 Task: Create in the project BuildPro in Backlog an issue 'Address issues related to system stability and uptime', assign it to team member softage.3@softage.net and change the status to IN PROGRESS. Create in the project BuildPro in Backlog an issue 'Develop a new feature to allow for virtual reality or augmented reality experiences', assign it to team member softage.4@softage.net and change the status to IN PROGRESS
Action: Mouse moved to (214, 56)
Screenshot: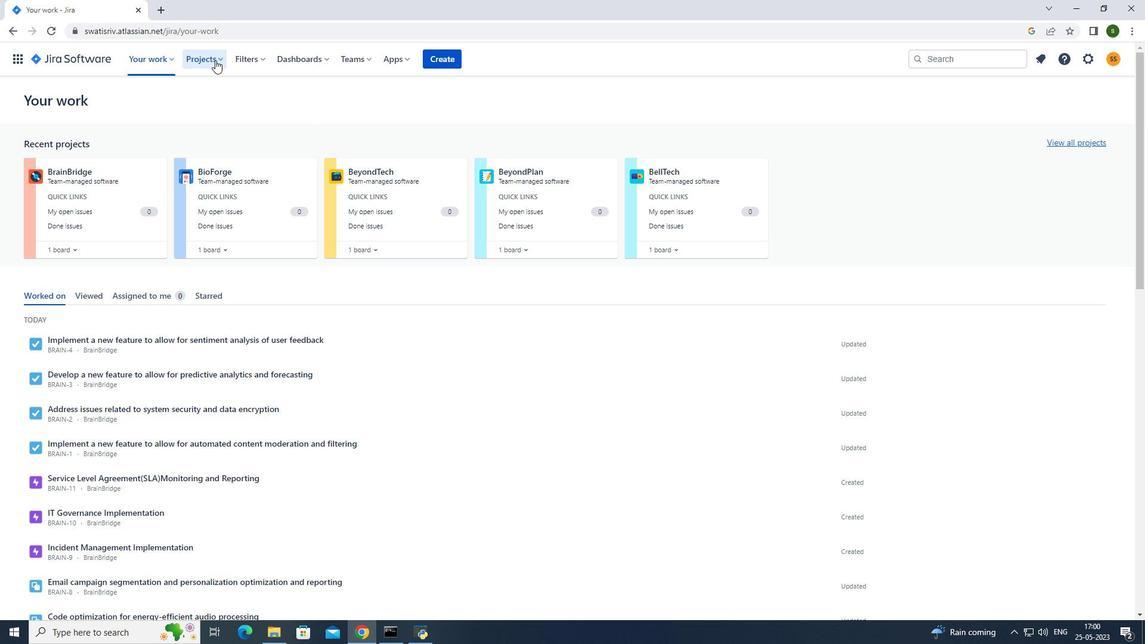 
Action: Mouse pressed left at (214, 56)
Screenshot: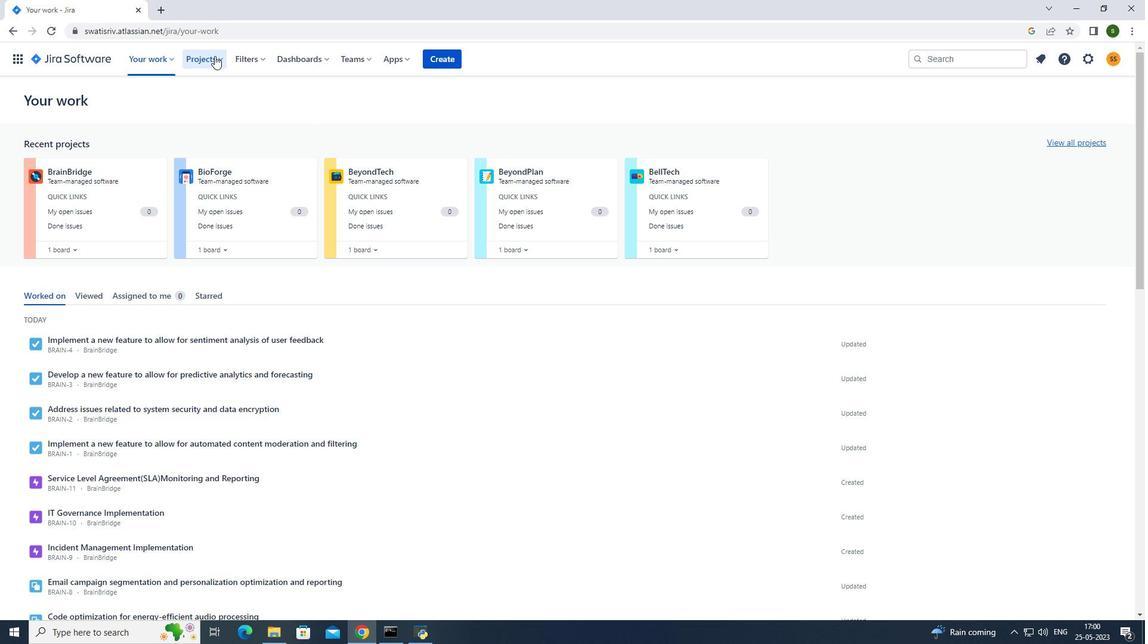 
Action: Mouse moved to (291, 113)
Screenshot: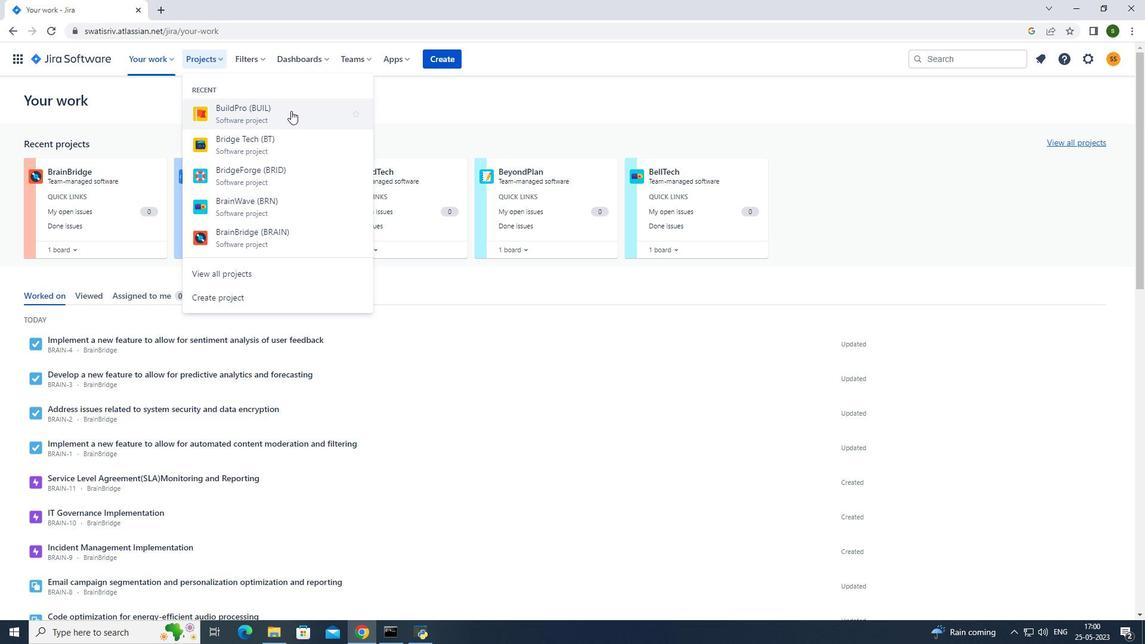 
Action: Mouse pressed left at (291, 113)
Screenshot: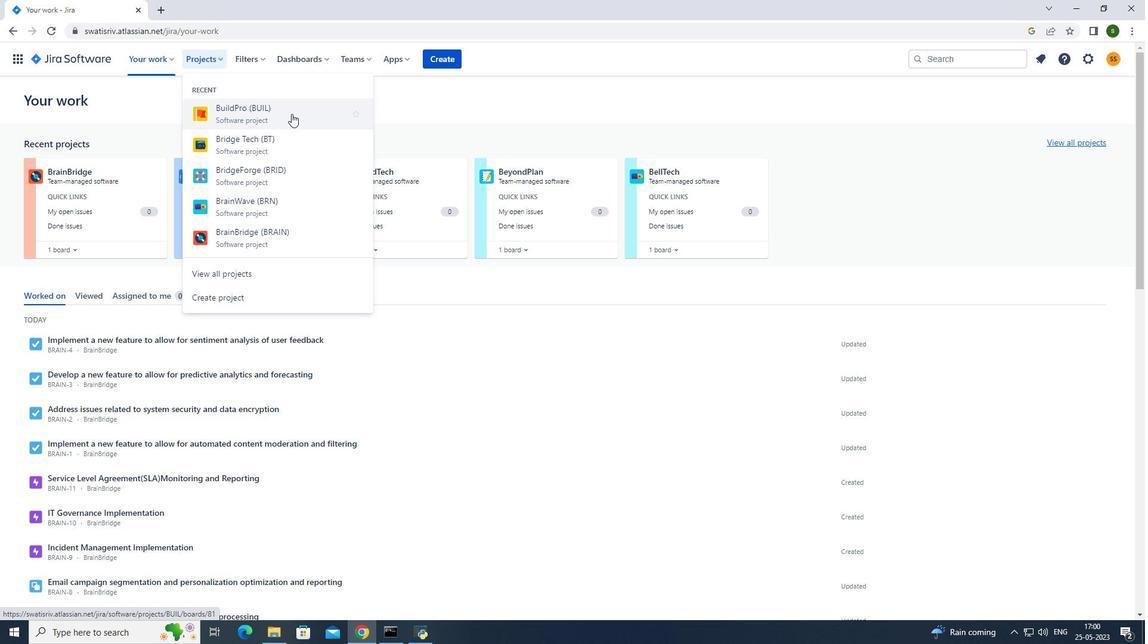 
Action: Mouse moved to (106, 183)
Screenshot: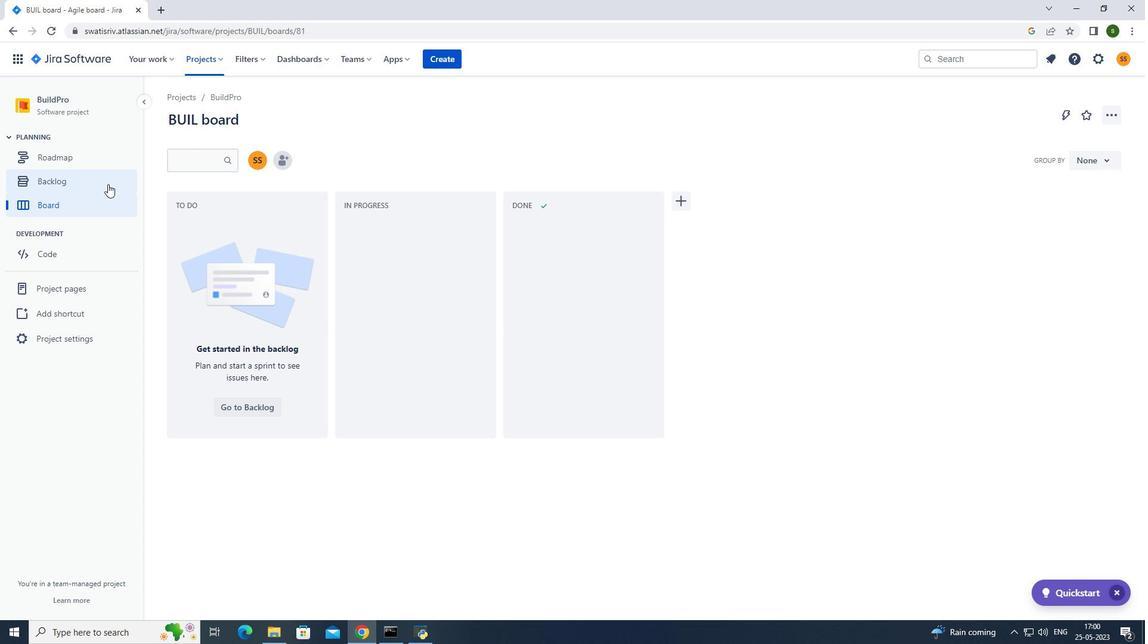 
Action: Mouse pressed left at (106, 183)
Screenshot: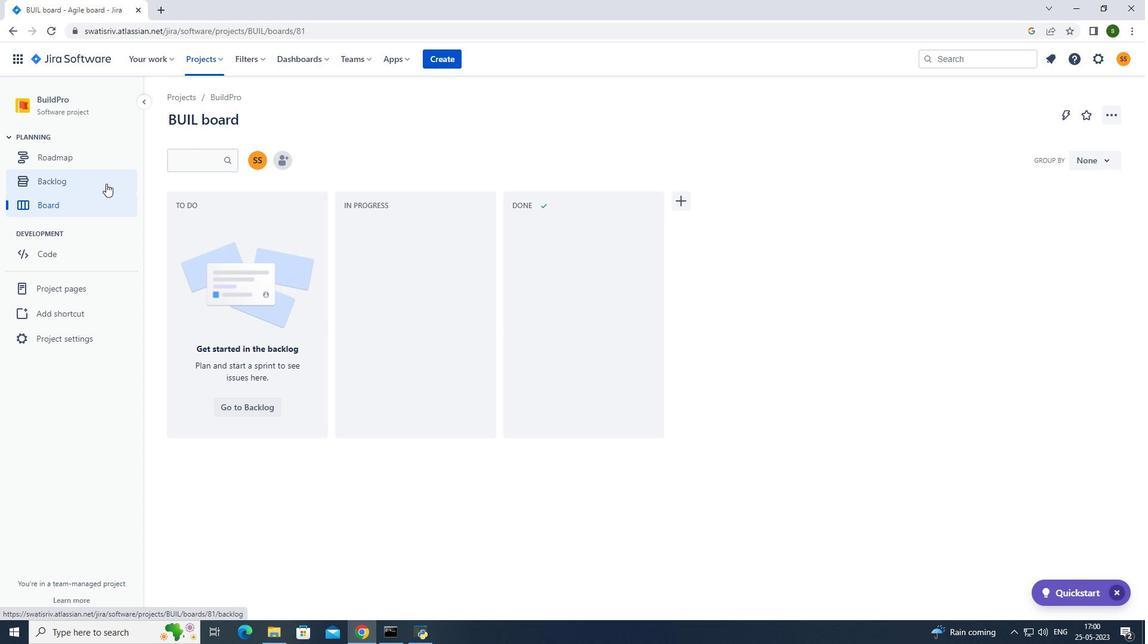 
Action: Mouse moved to (207, 261)
Screenshot: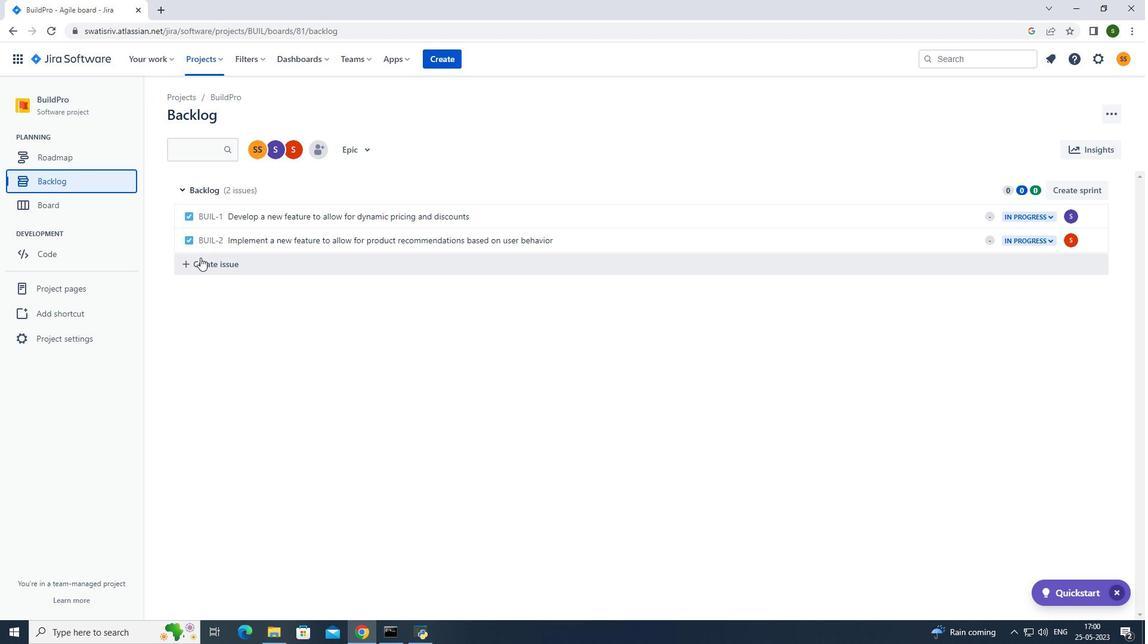 
Action: Mouse pressed left at (207, 261)
Screenshot: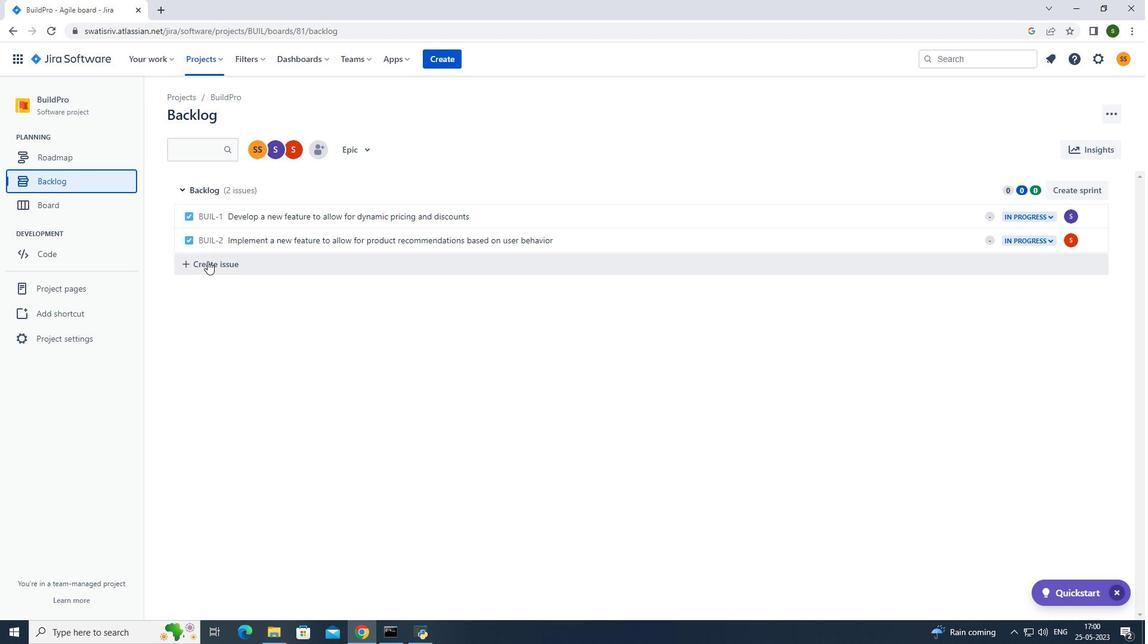 
Action: Mouse moved to (297, 267)
Screenshot: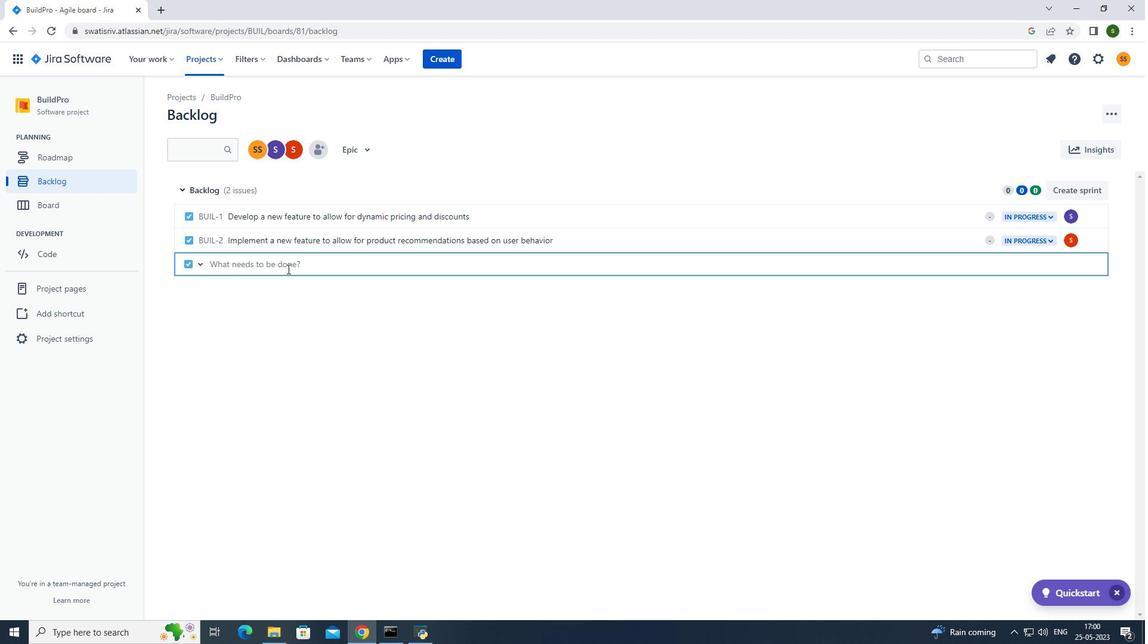 
Action: Mouse pressed left at (297, 267)
Screenshot: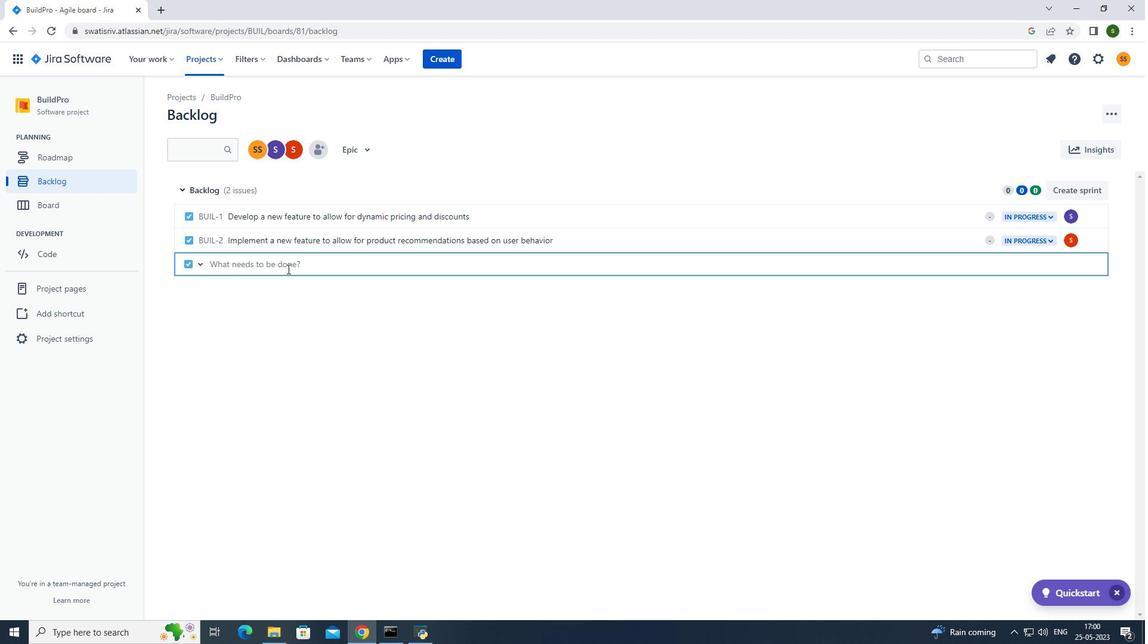 
Action: Mouse moved to (544, 643)
Screenshot: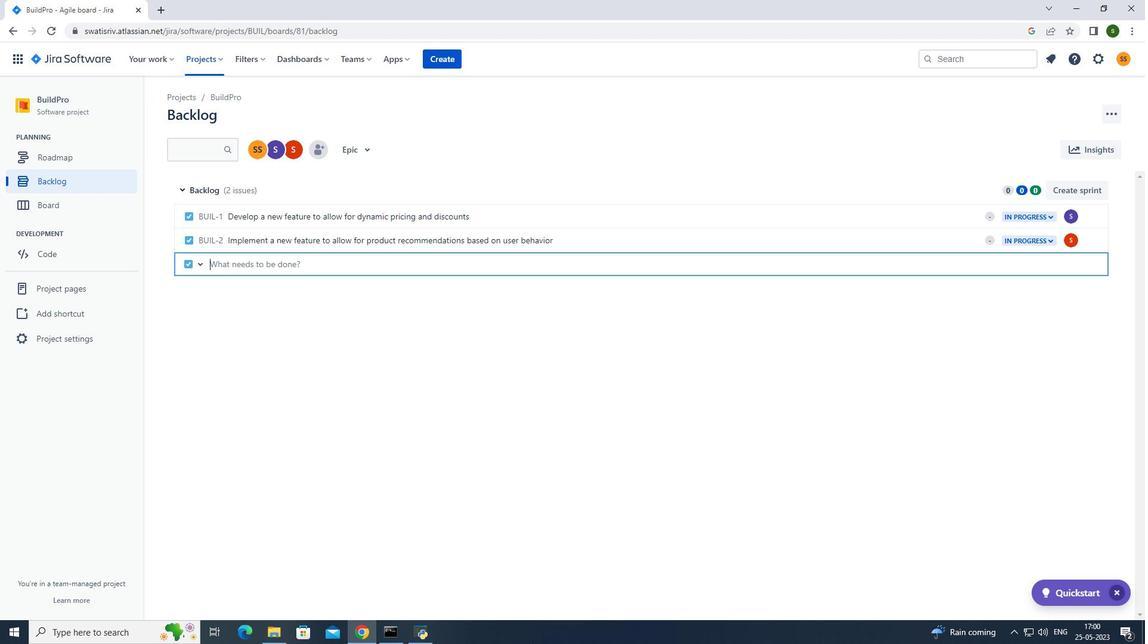 
Action: Key pressed <Key.caps_lock>A<Key.caps_lock><Key.space><Key.backspace>ddress<Key.space>issuses<Key.space>related<Key.space>
Screenshot: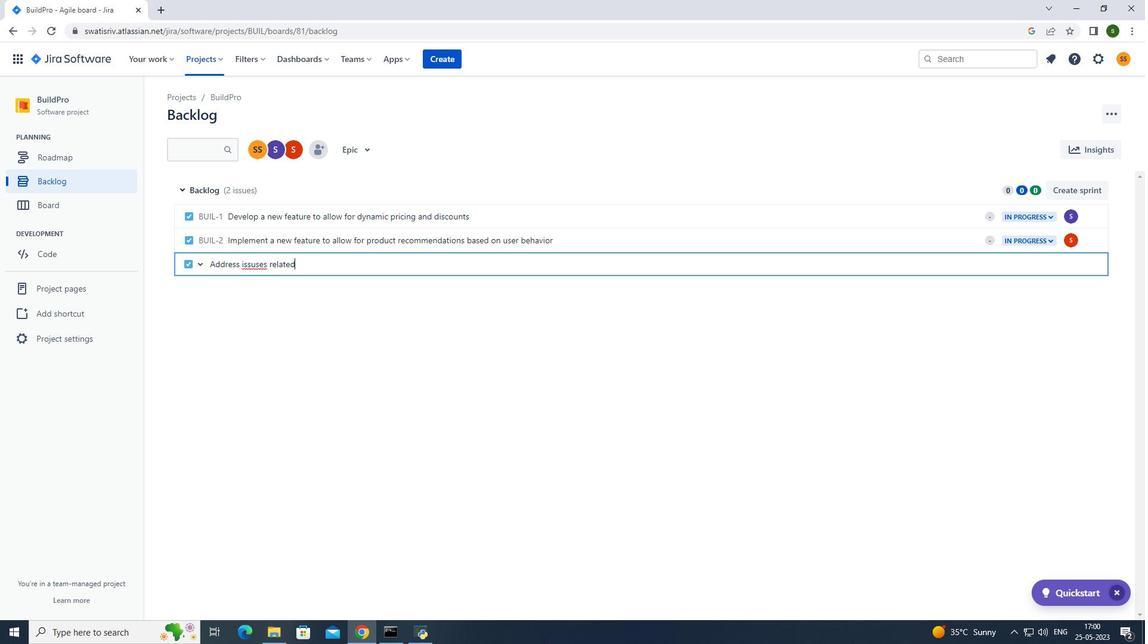 
Action: Mouse moved to (260, 267)
Screenshot: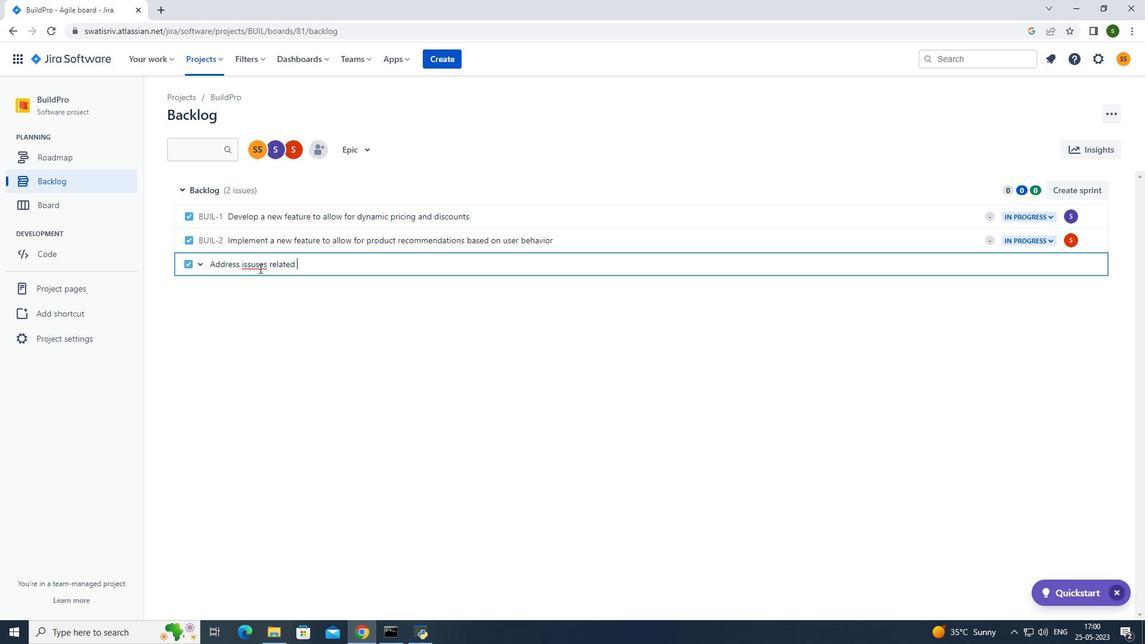 
Action: Mouse pressed left at (260, 267)
Screenshot: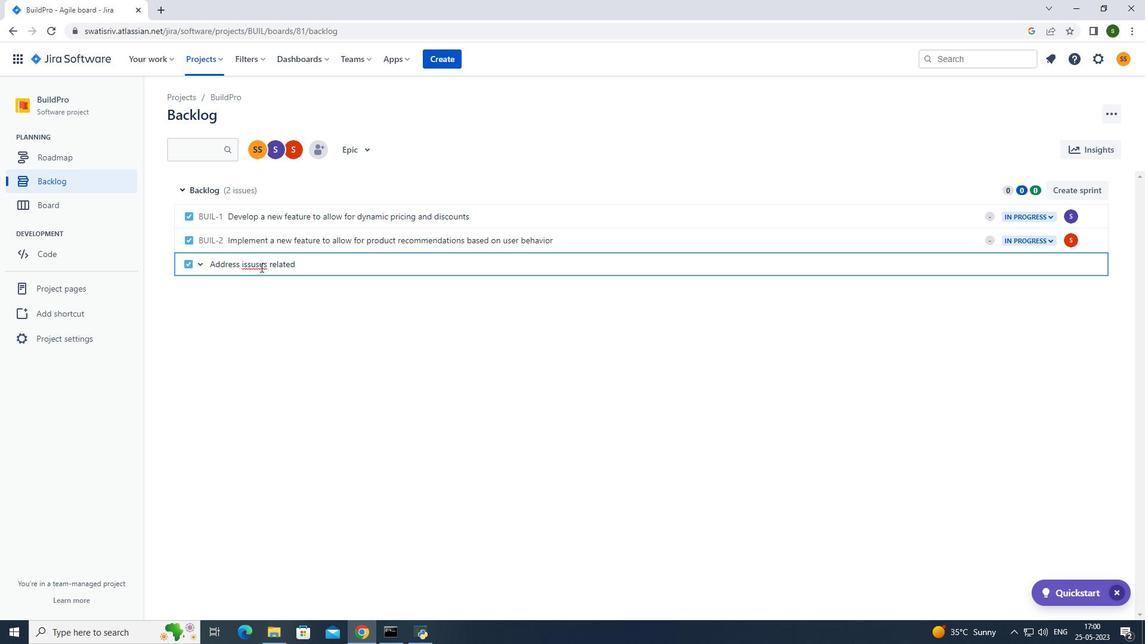 
Action: Mouse moved to (263, 264)
Screenshot: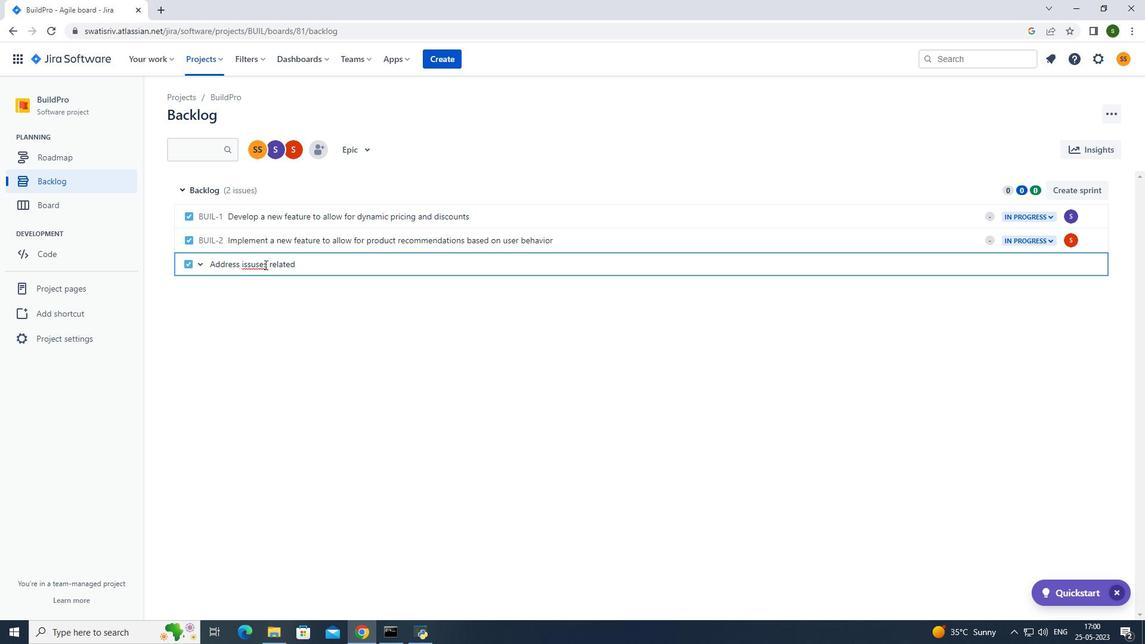 
Action: Key pressed <Key.backspace>
Screenshot: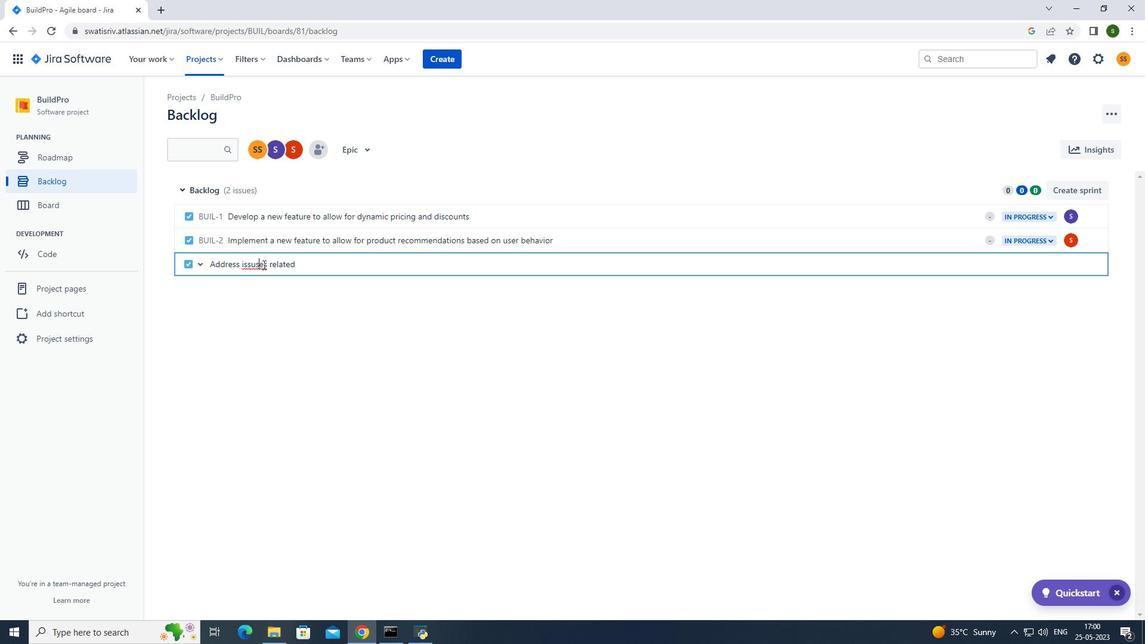 
Action: Mouse moved to (317, 264)
Screenshot: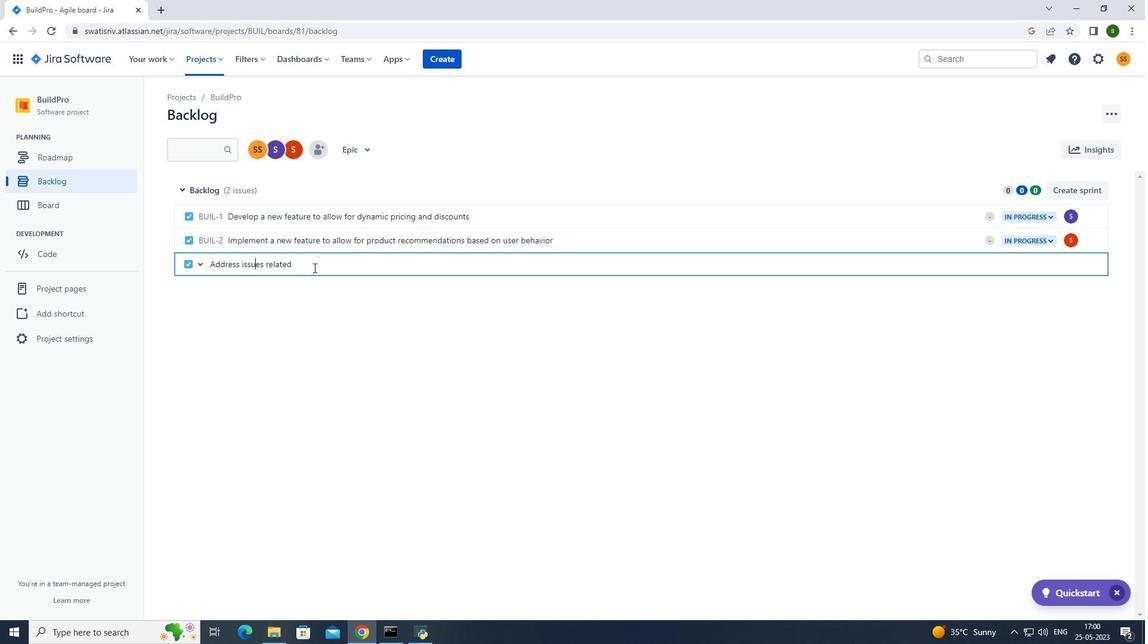 
Action: Mouse pressed left at (317, 264)
Screenshot: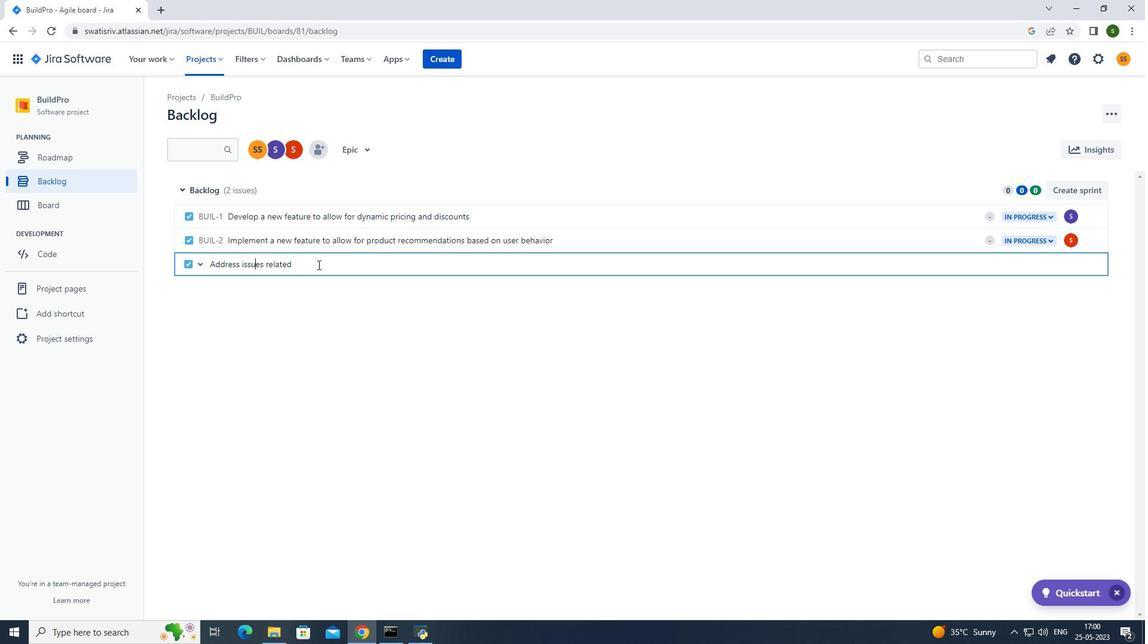 
Action: Key pressed to<Key.space>system<Key.space>stability<Key.space>and<Key.space>uptime<Key.enter>
Screenshot: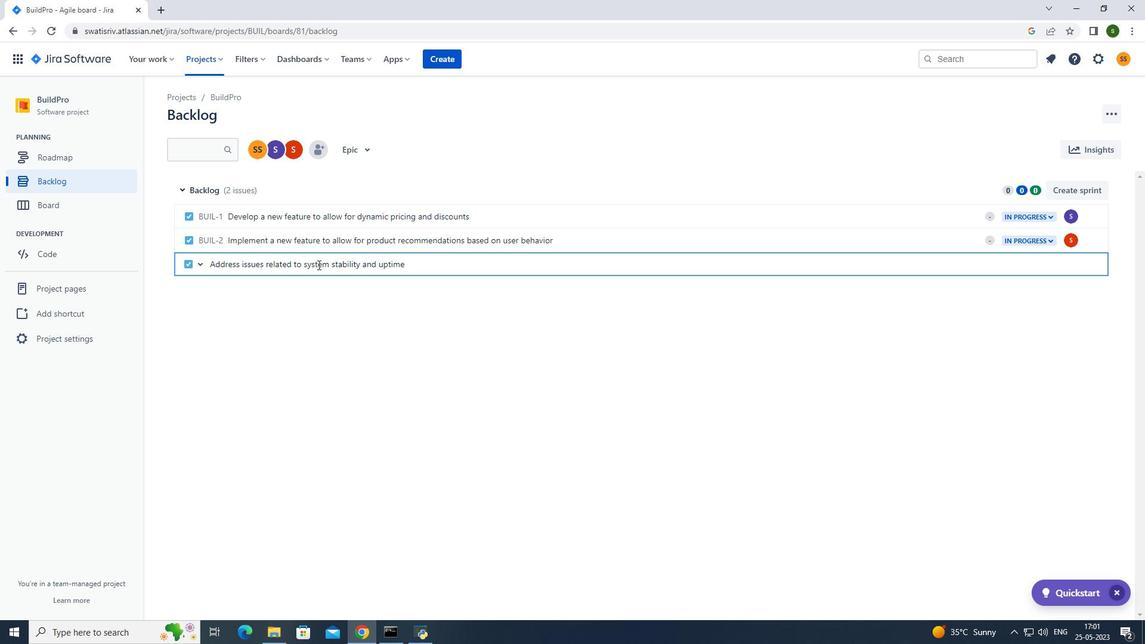 
Action: Mouse moved to (1070, 265)
Screenshot: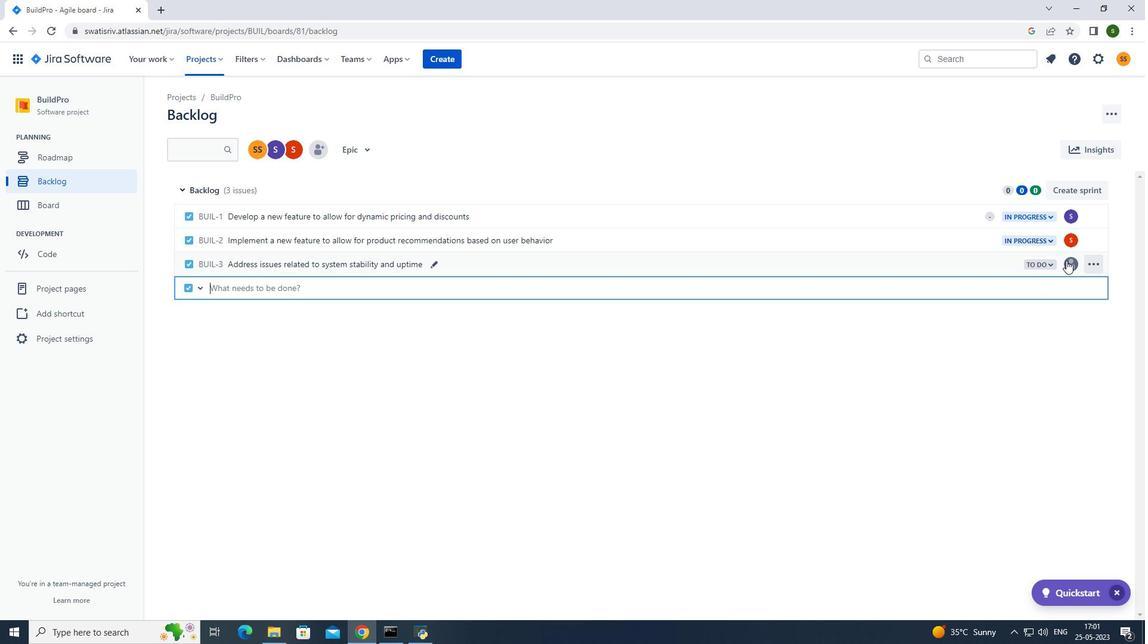 
Action: Mouse pressed left at (1070, 265)
Screenshot: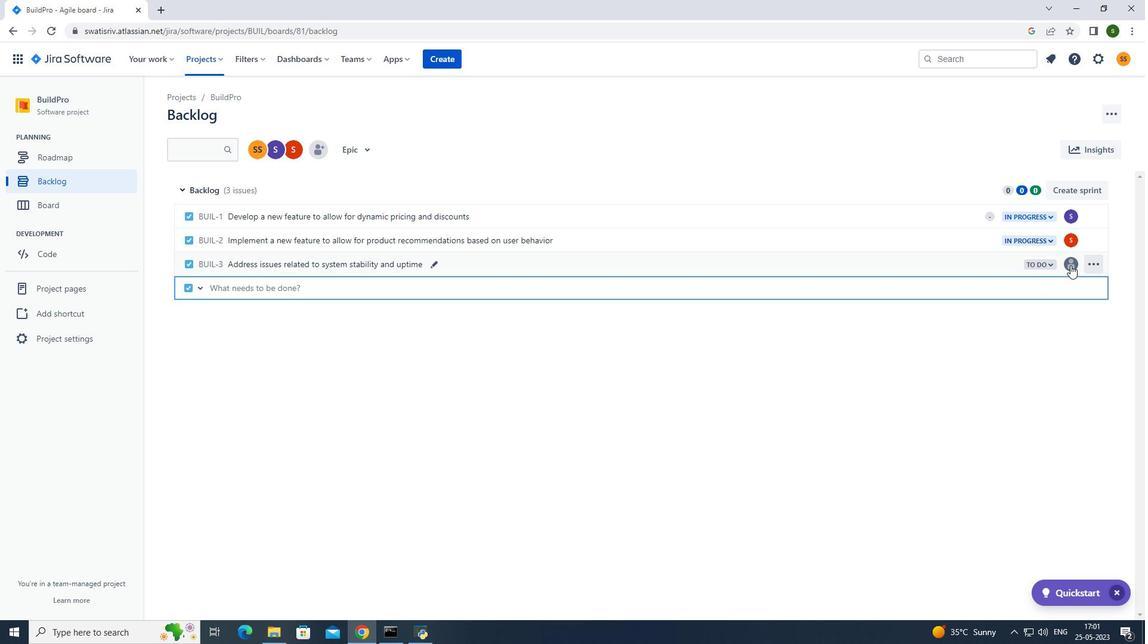 
Action: Mouse moved to (971, 288)
Screenshot: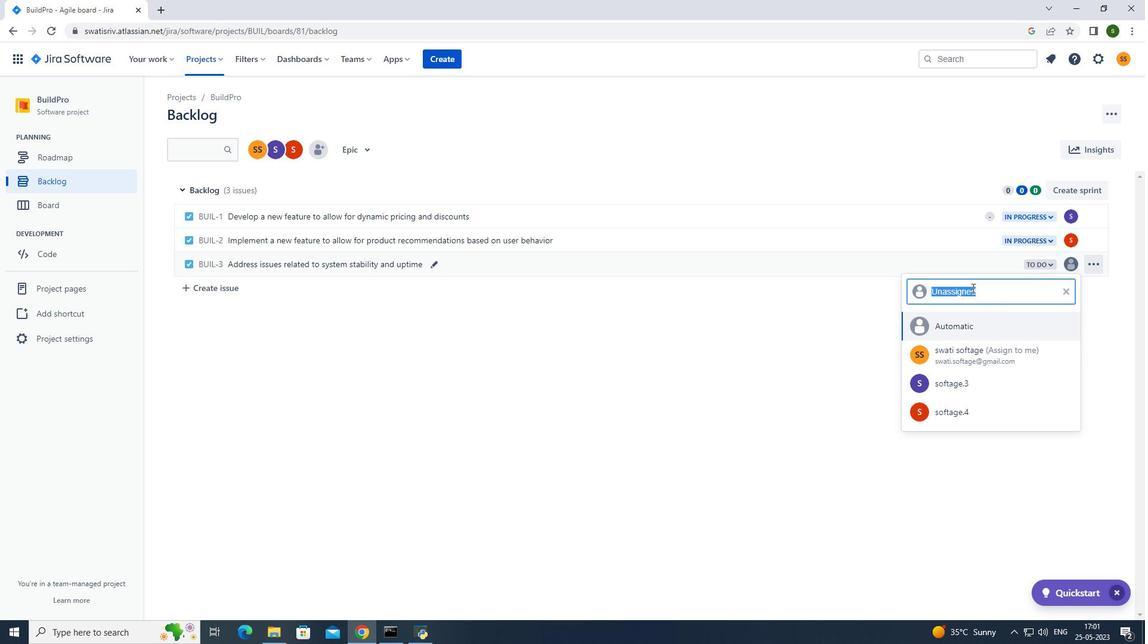 
Action: Key pressed softage.3<Key.shift>@softage.net
Screenshot: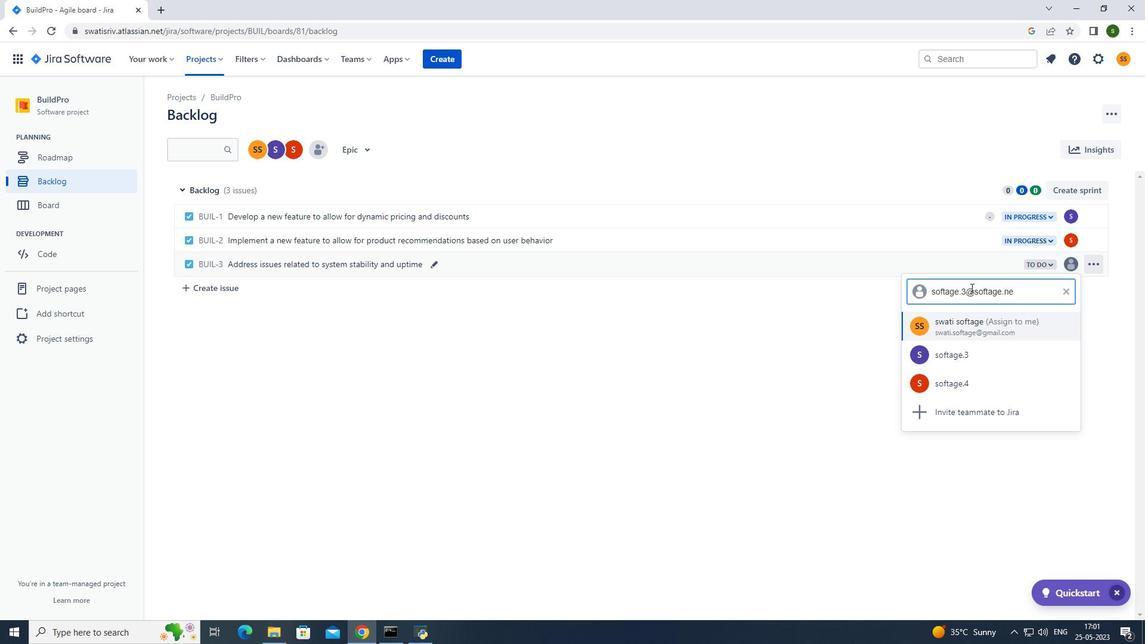 
Action: Mouse moved to (973, 327)
Screenshot: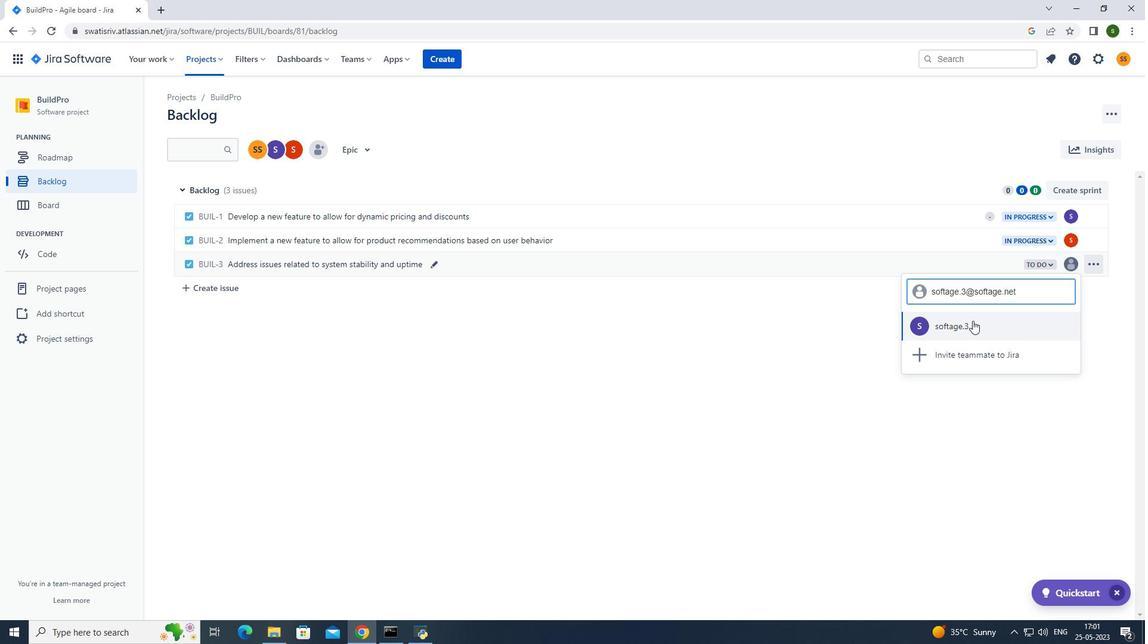 
Action: Mouse pressed left at (973, 327)
Screenshot: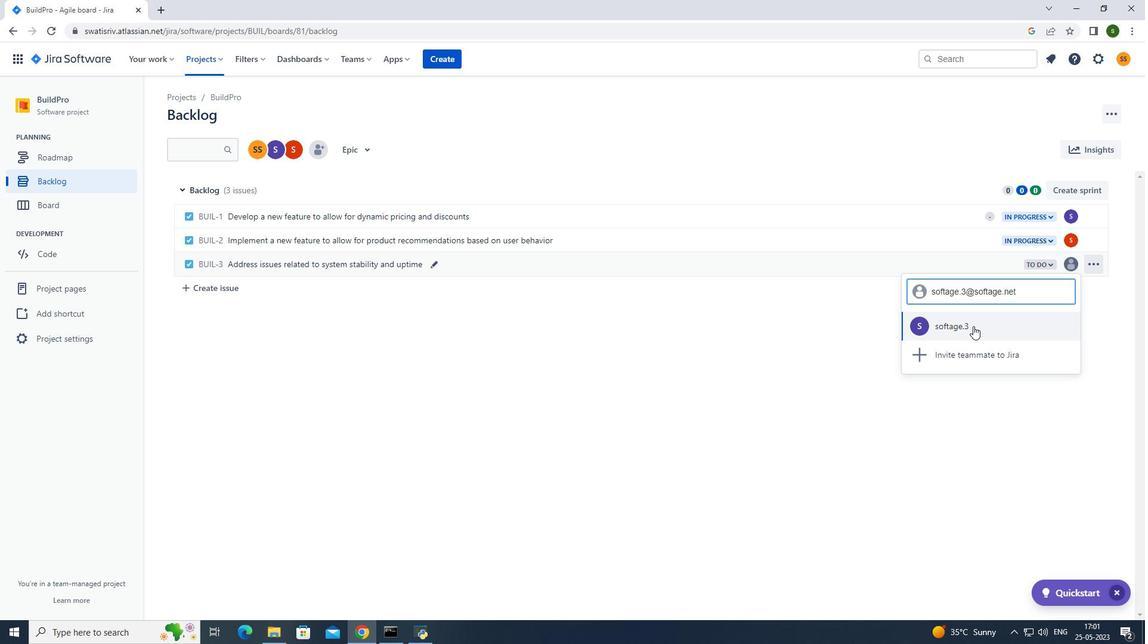 
Action: Mouse moved to (1052, 259)
Screenshot: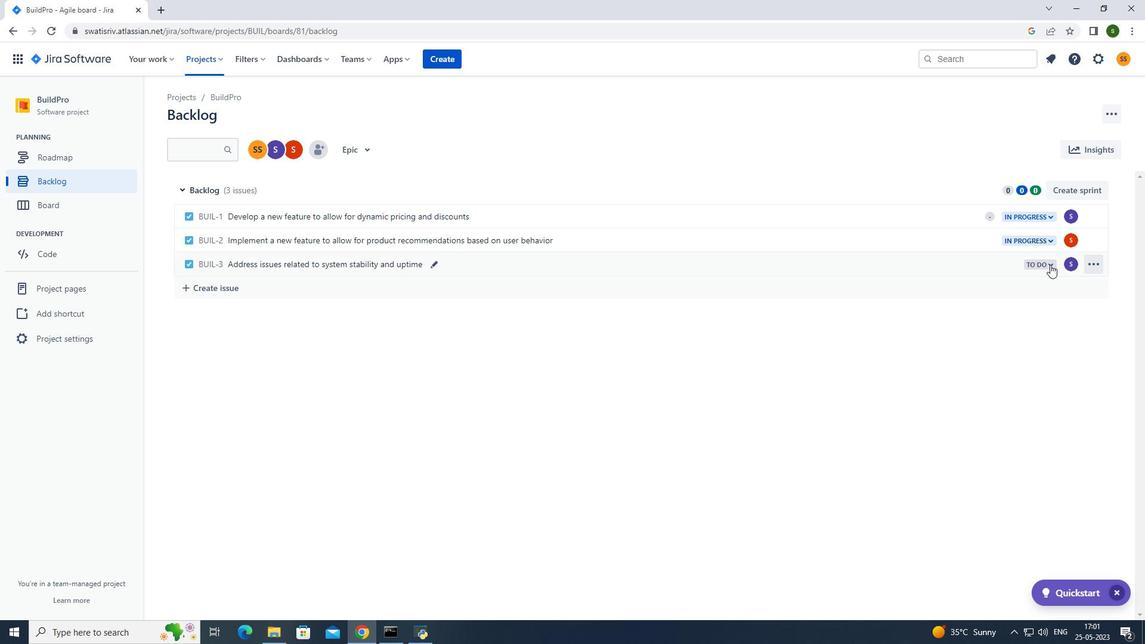 
Action: Mouse pressed left at (1052, 259)
Screenshot: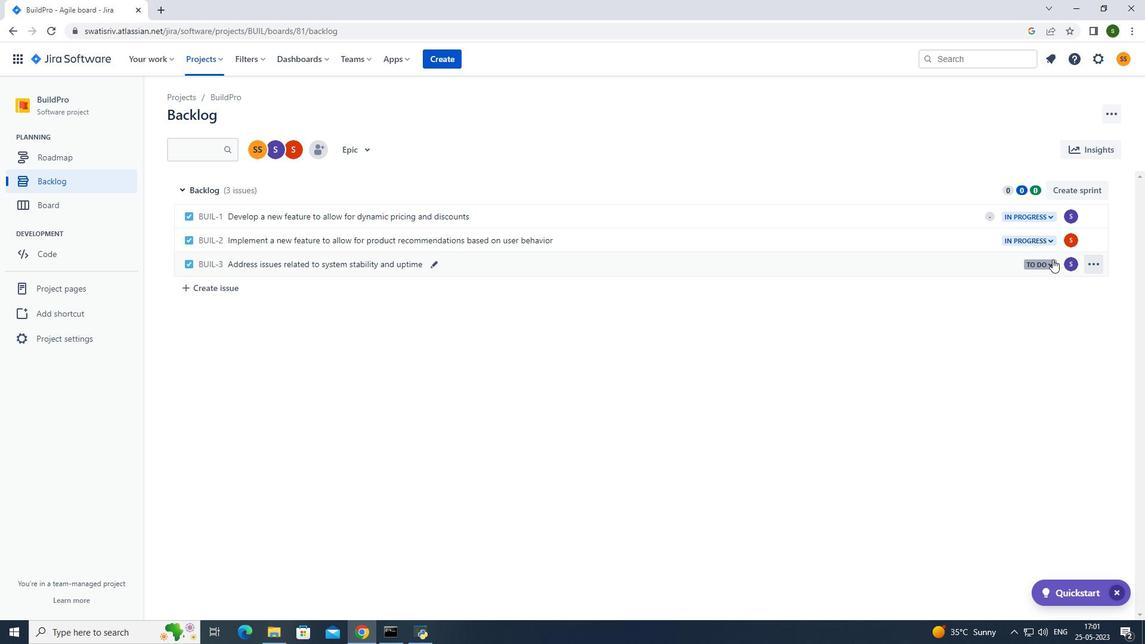 
Action: Mouse moved to (1000, 280)
Screenshot: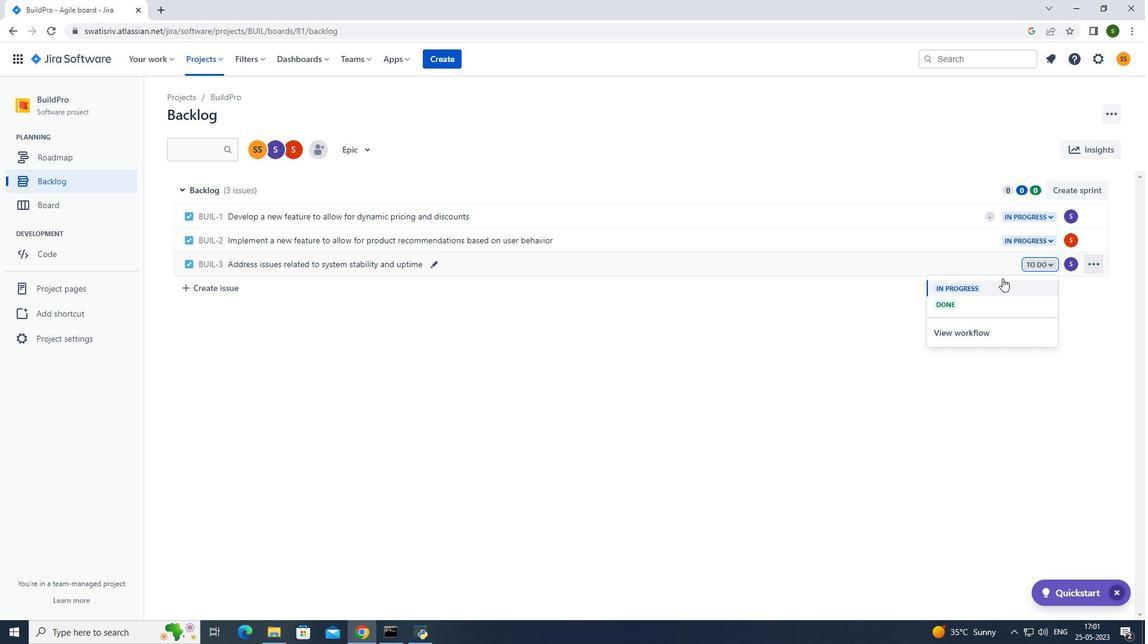 
Action: Mouse pressed left at (1000, 280)
Screenshot: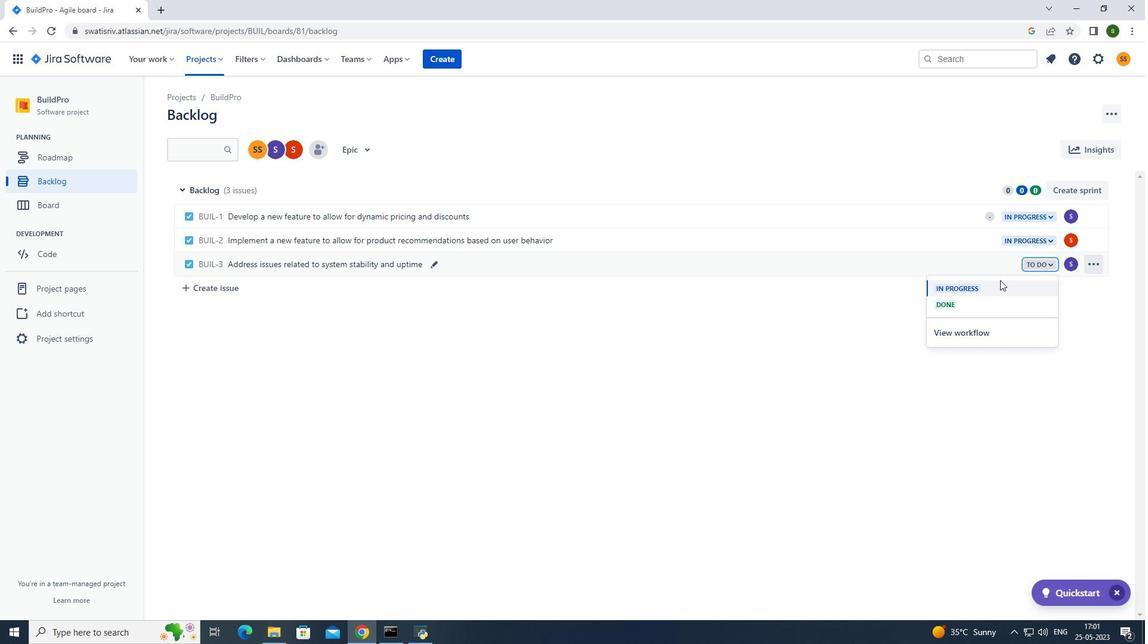 
Action: Mouse moved to (208, 55)
Screenshot: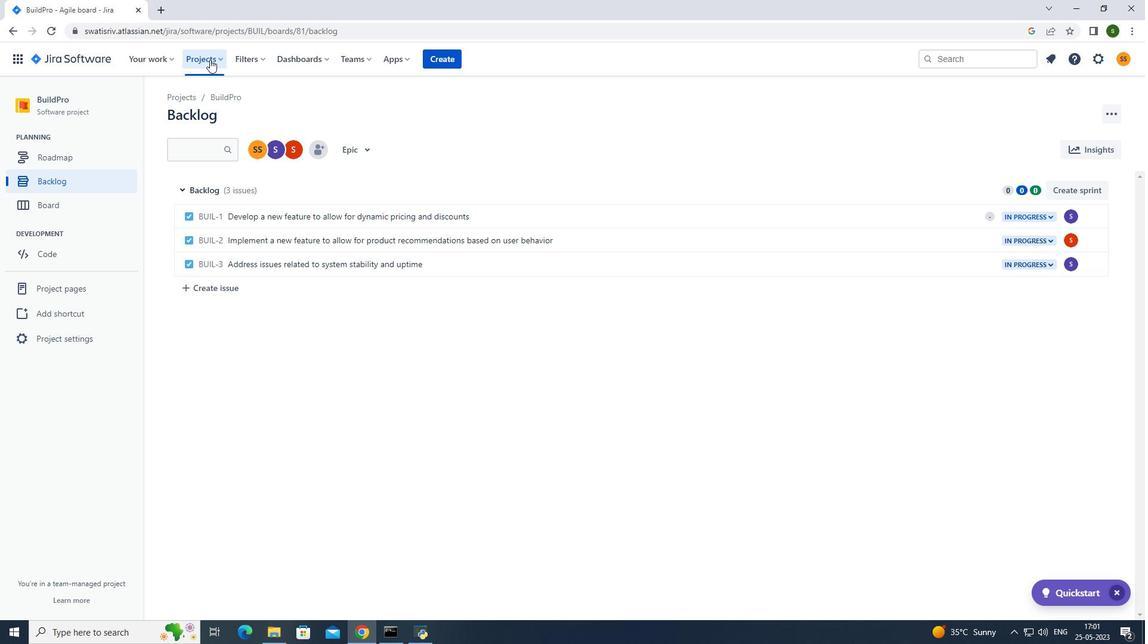 
Action: Mouse pressed left at (208, 55)
Screenshot: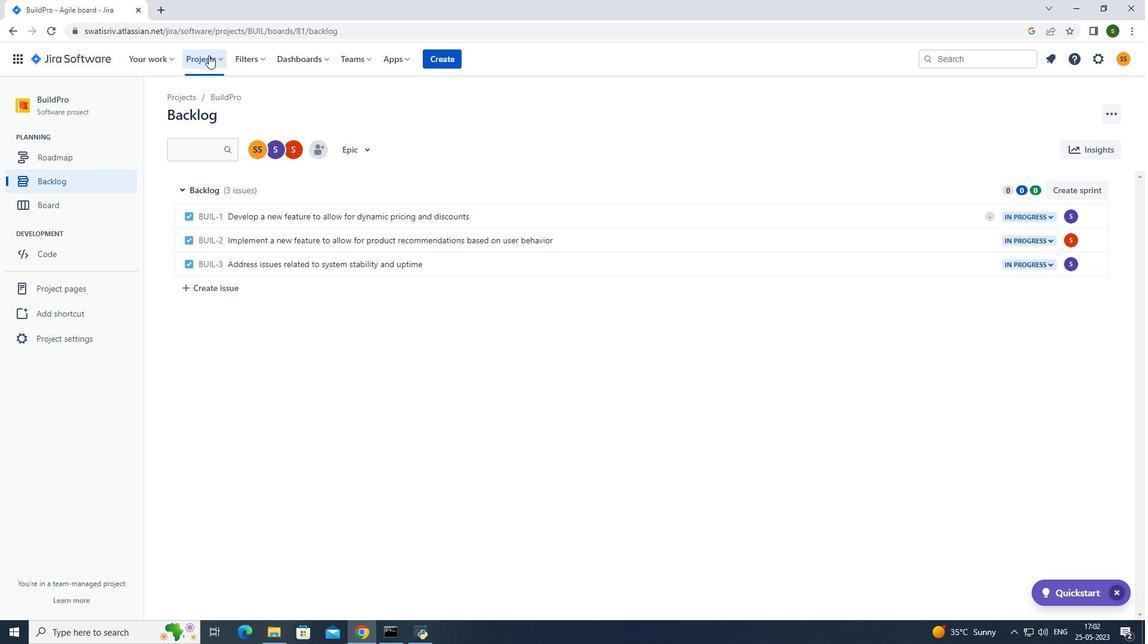 
Action: Mouse moved to (231, 114)
Screenshot: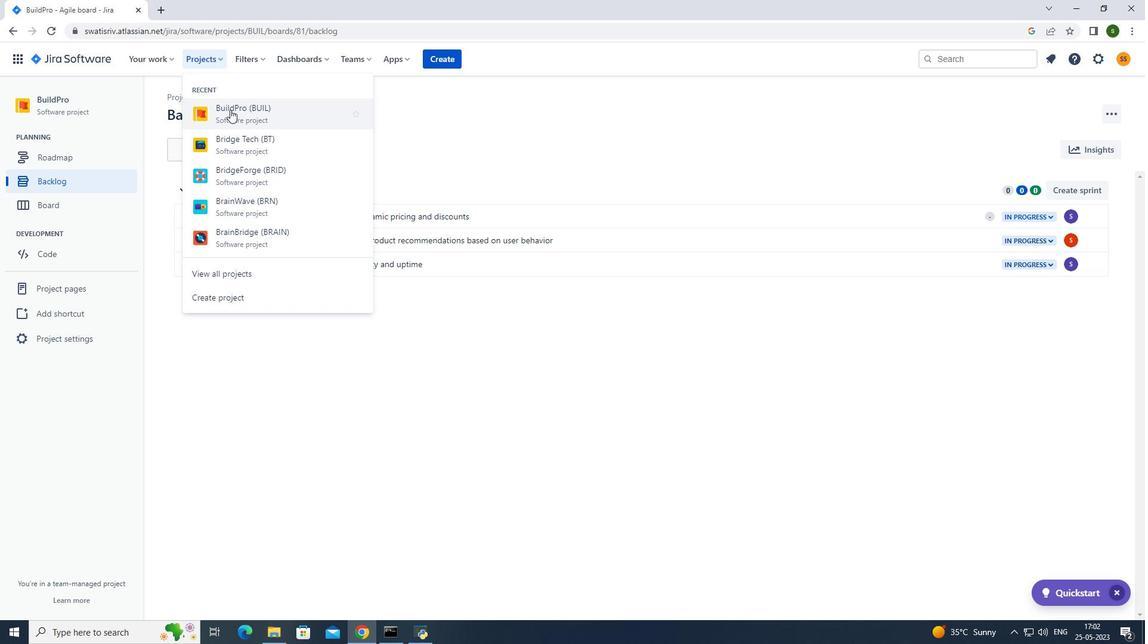 
Action: Mouse pressed left at (231, 114)
Screenshot: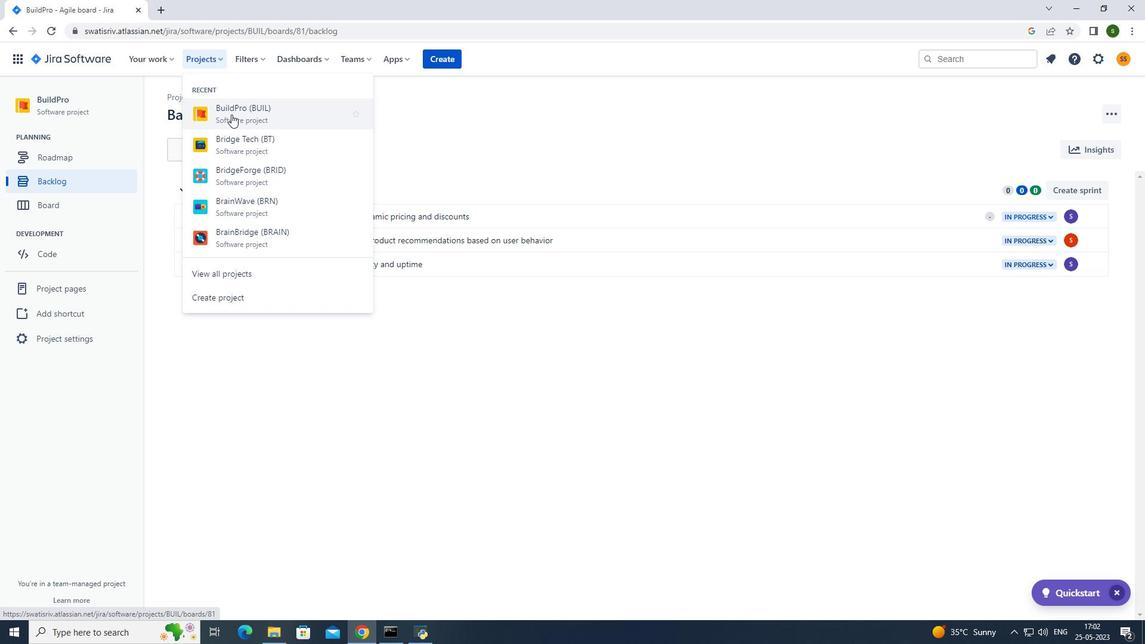 
Action: Mouse moved to (58, 178)
Screenshot: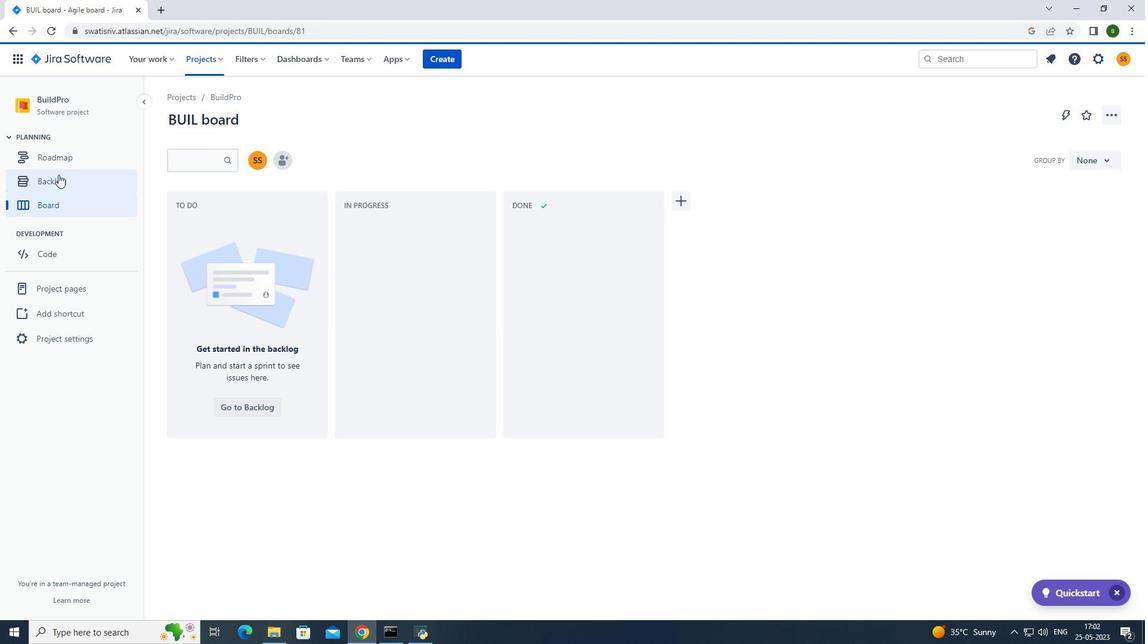 
Action: Mouse pressed left at (58, 178)
Screenshot: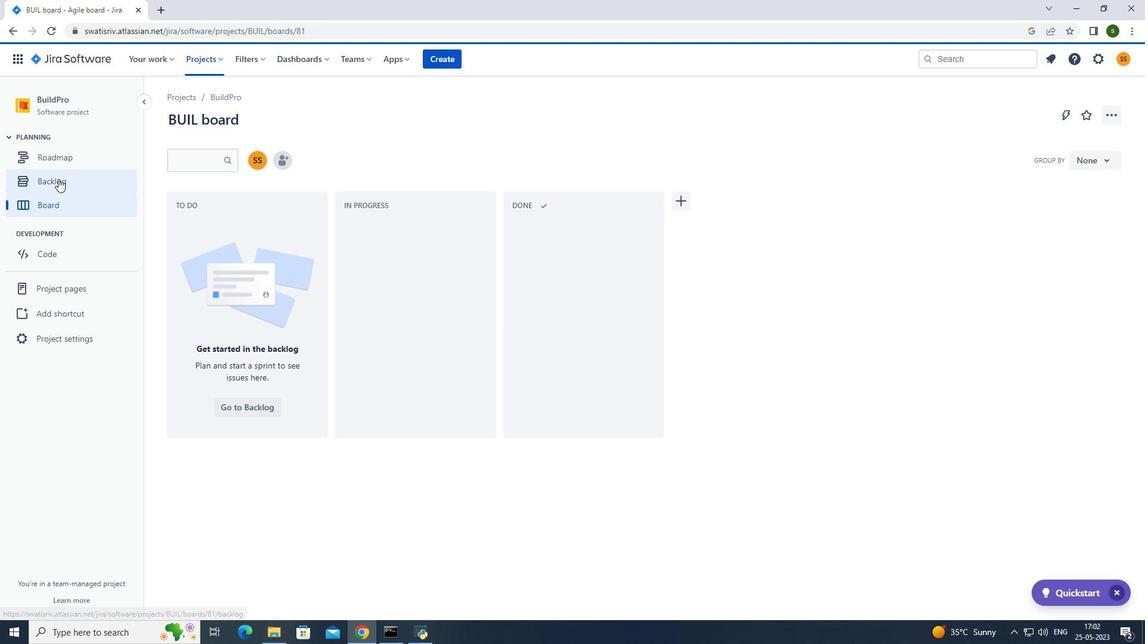 
Action: Mouse moved to (229, 293)
Screenshot: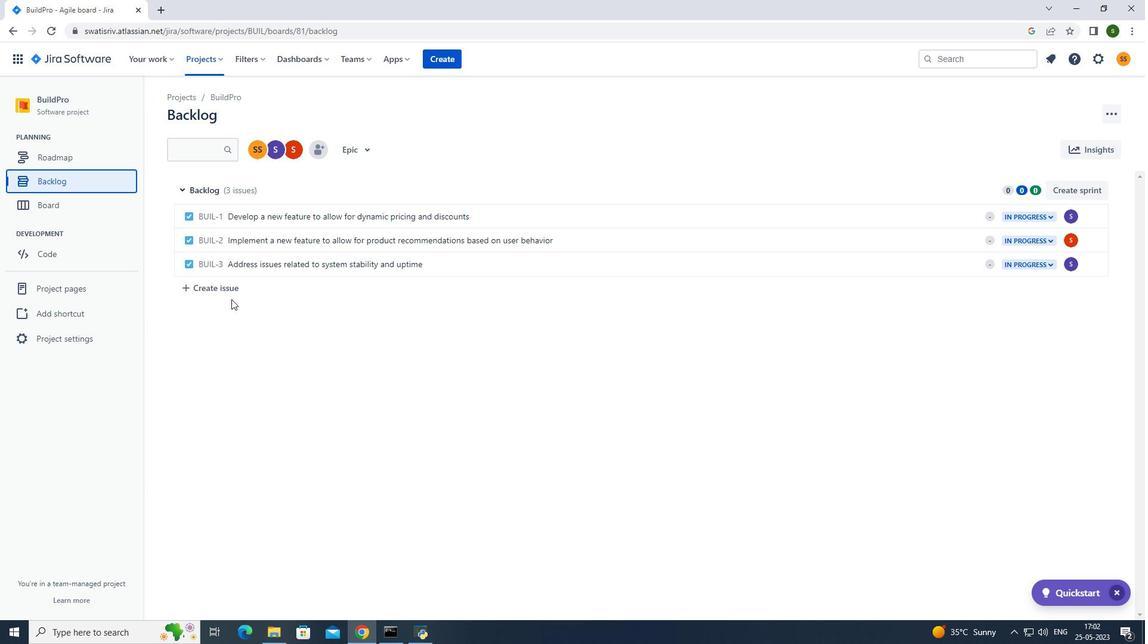 
Action: Mouse pressed left at (229, 293)
Screenshot: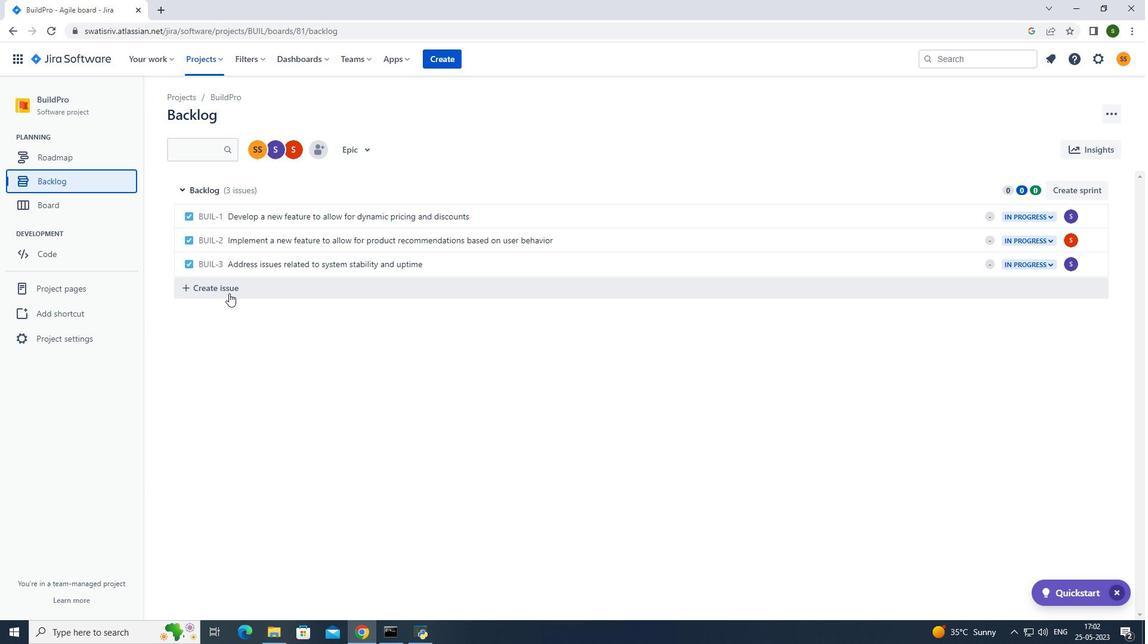 
Action: Mouse moved to (282, 283)
Screenshot: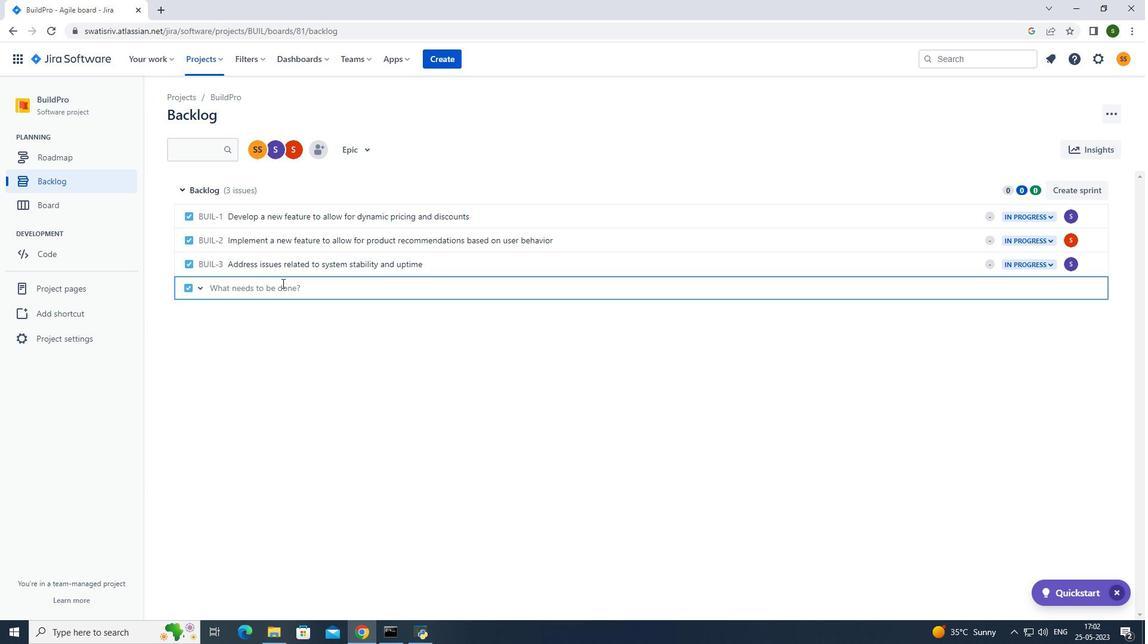 
Action: Key pressed <Key.caps_lock>D<Key.caps_lock>evelop<Key.space>a<Key.space>new<Key.space>feature<Key.space>to<Key.space>allow<Key.space>for<Key.space>virtual<Key.space>reality<Key.space>or<Key.space>augmented<Key.space>reality<Key.space>experiences<Key.enter>
Screenshot: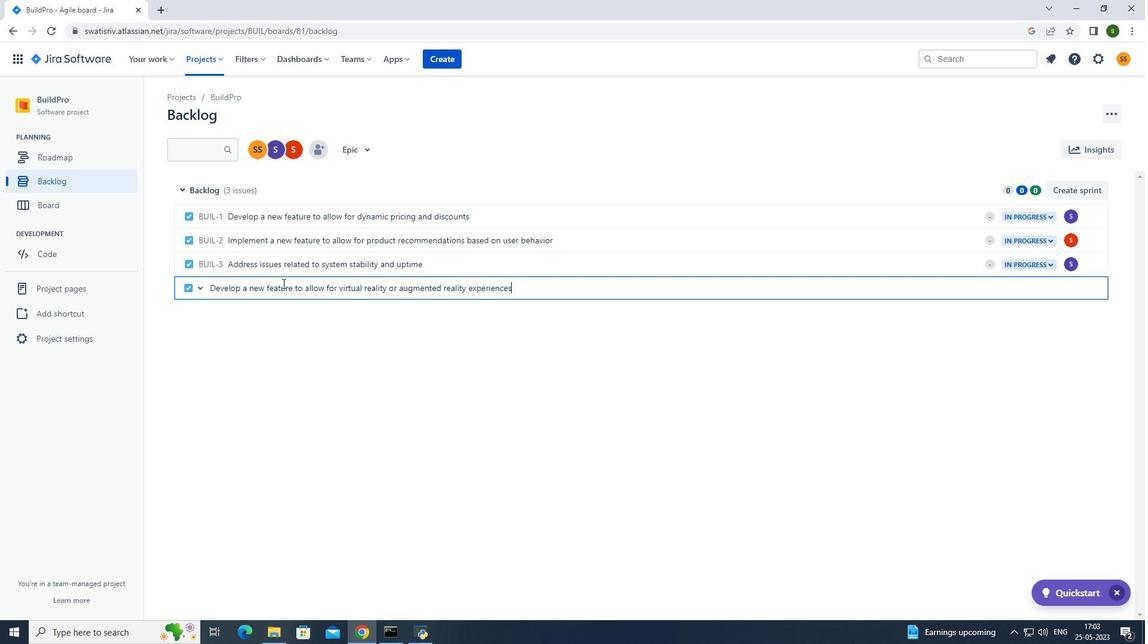 
Action: Mouse moved to (1065, 292)
Screenshot: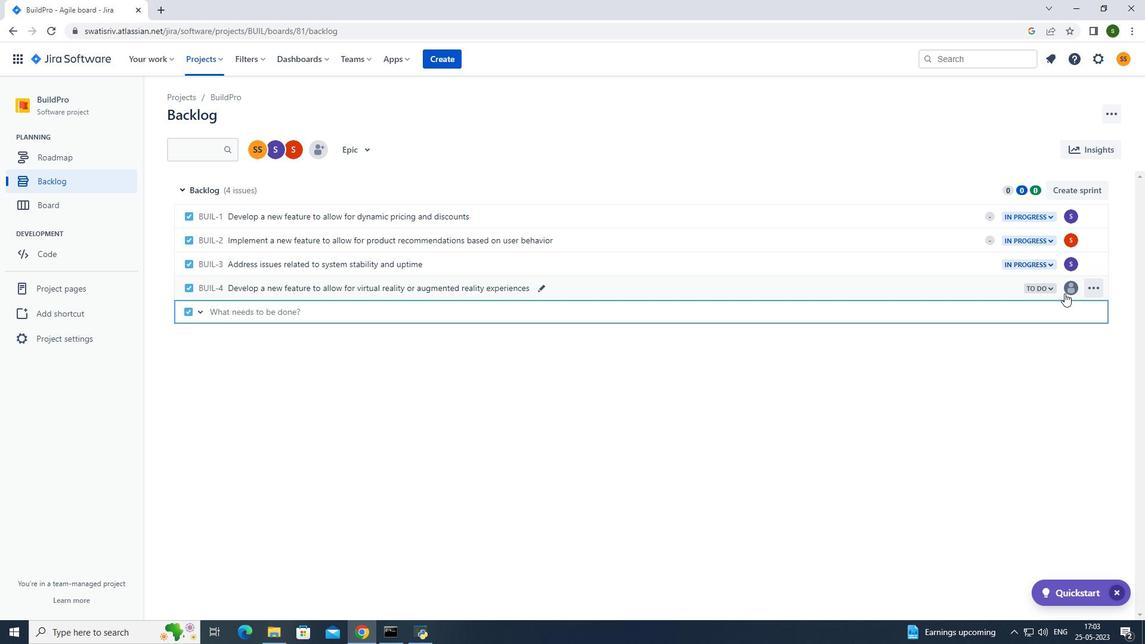 
Action: Mouse pressed left at (1065, 292)
Screenshot: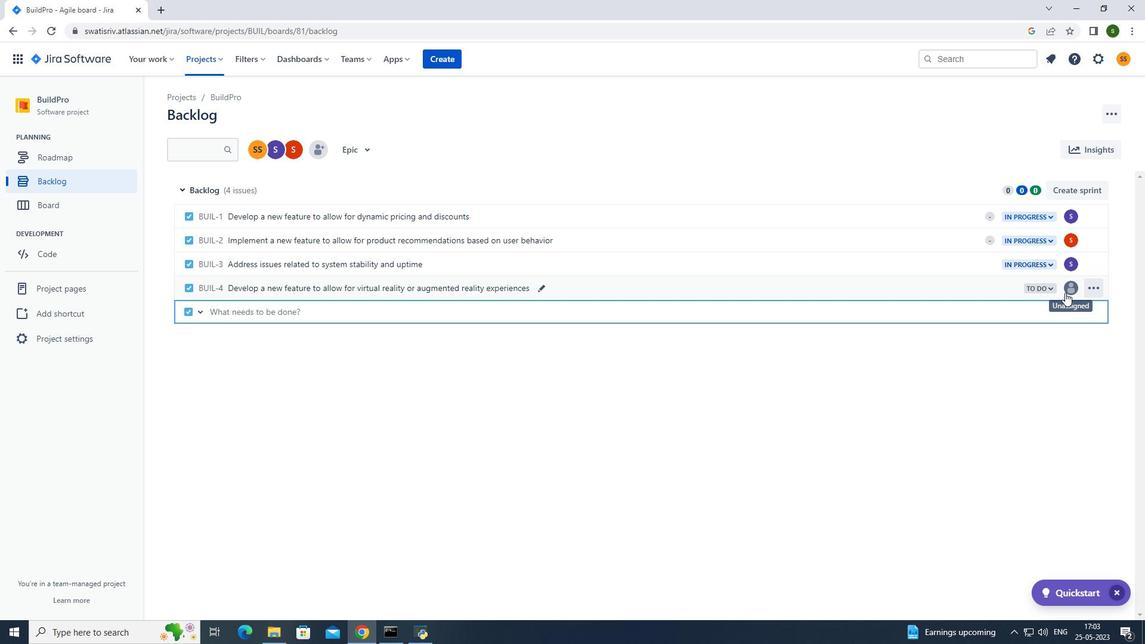 
Action: Mouse moved to (971, 327)
Screenshot: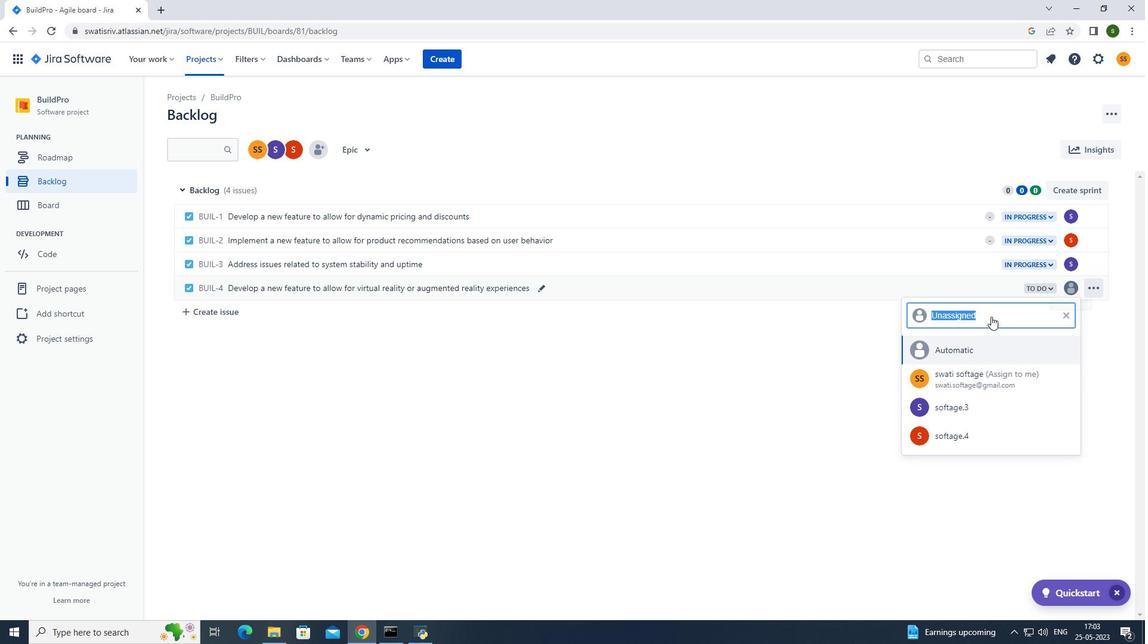 
Action: Key pressed softage.4<Key.shift>@softage.net
Screenshot: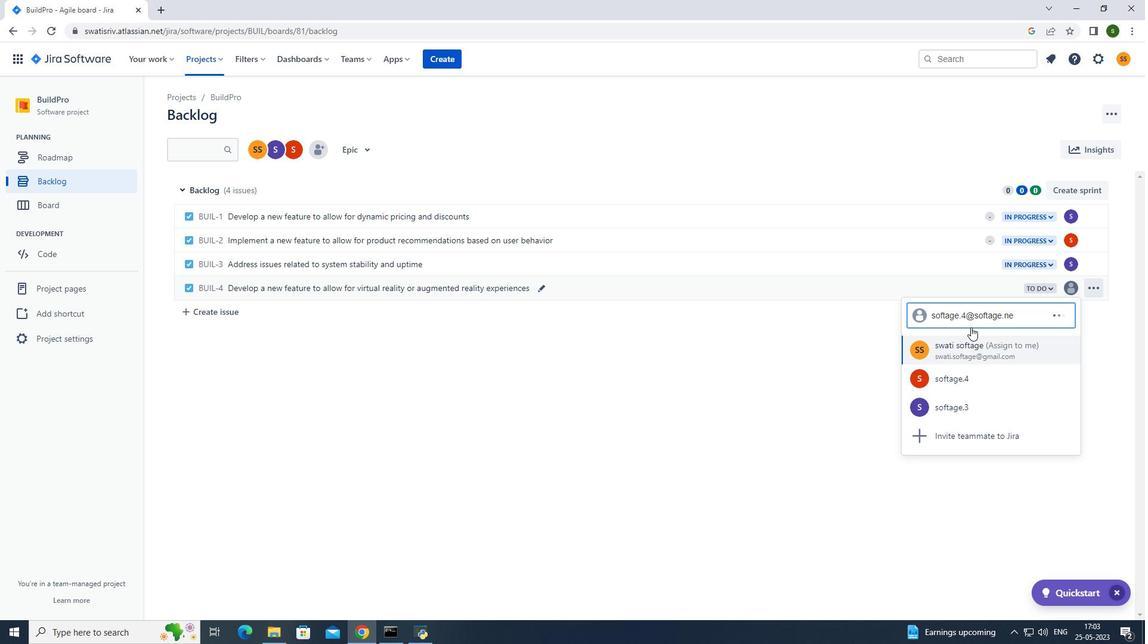 
Action: Mouse moved to (965, 348)
Screenshot: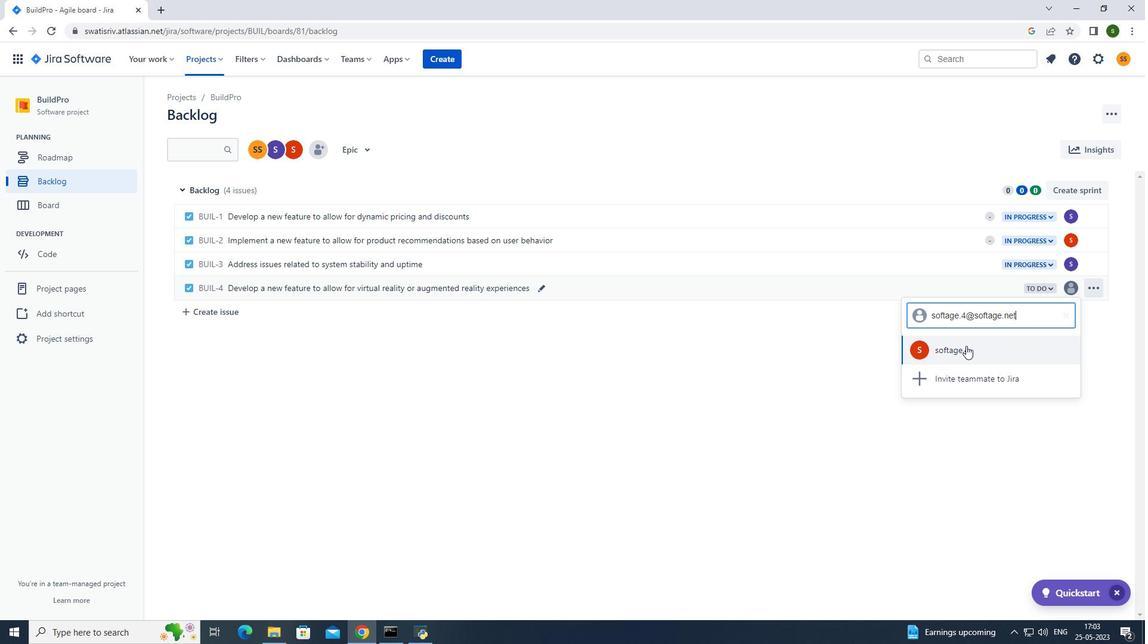 
Action: Mouse pressed left at (965, 348)
Screenshot: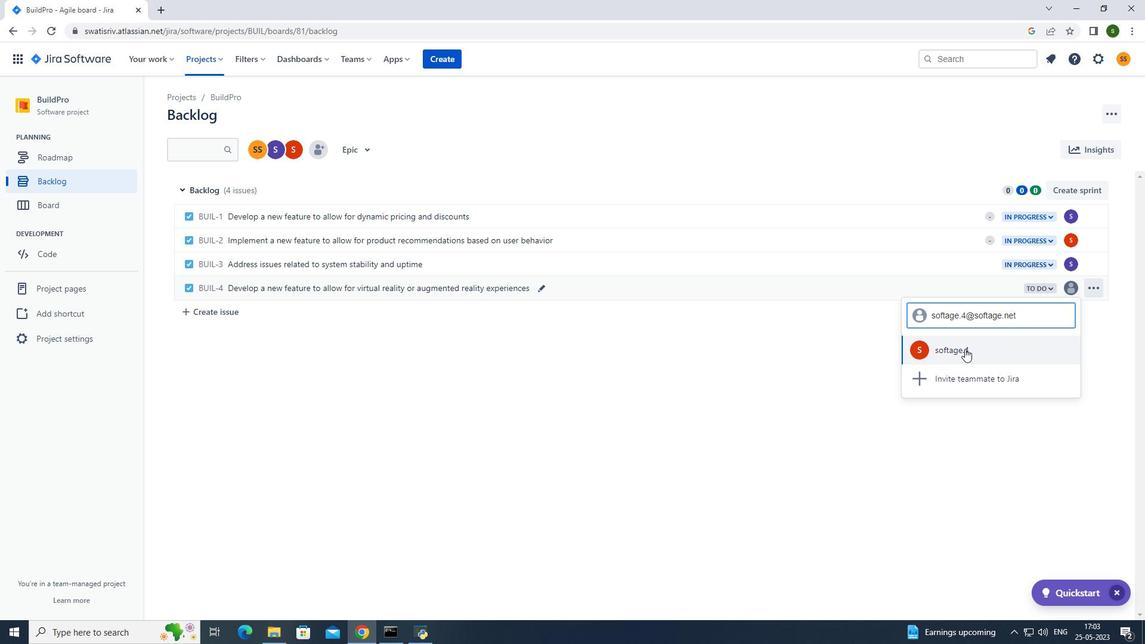 
Action: Mouse moved to (1040, 283)
Screenshot: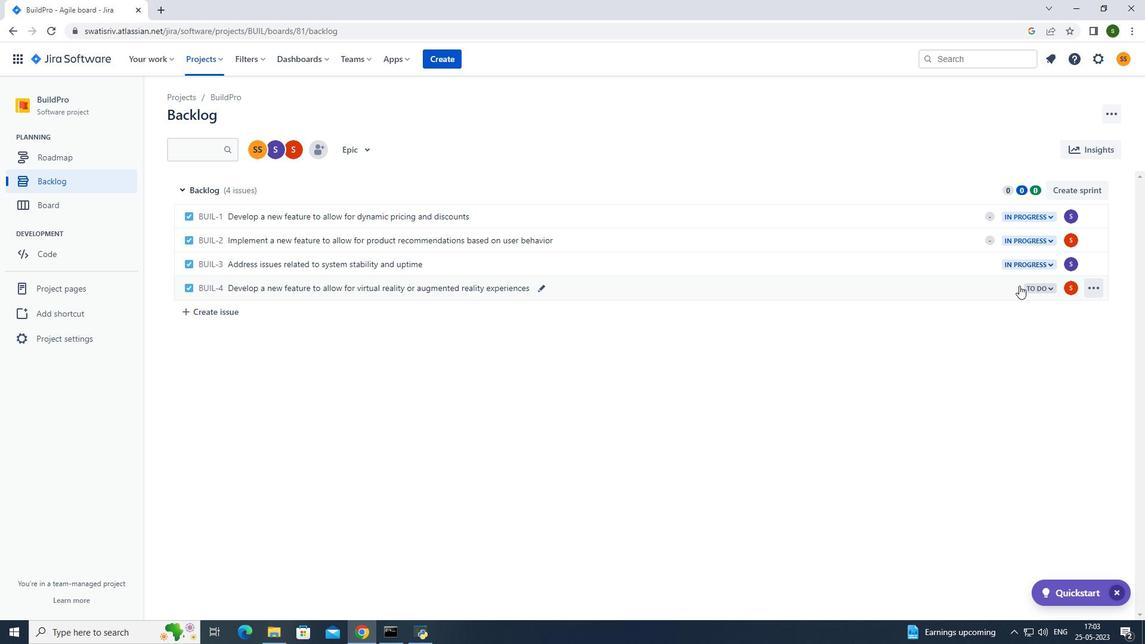 
Action: Mouse pressed left at (1040, 283)
Screenshot: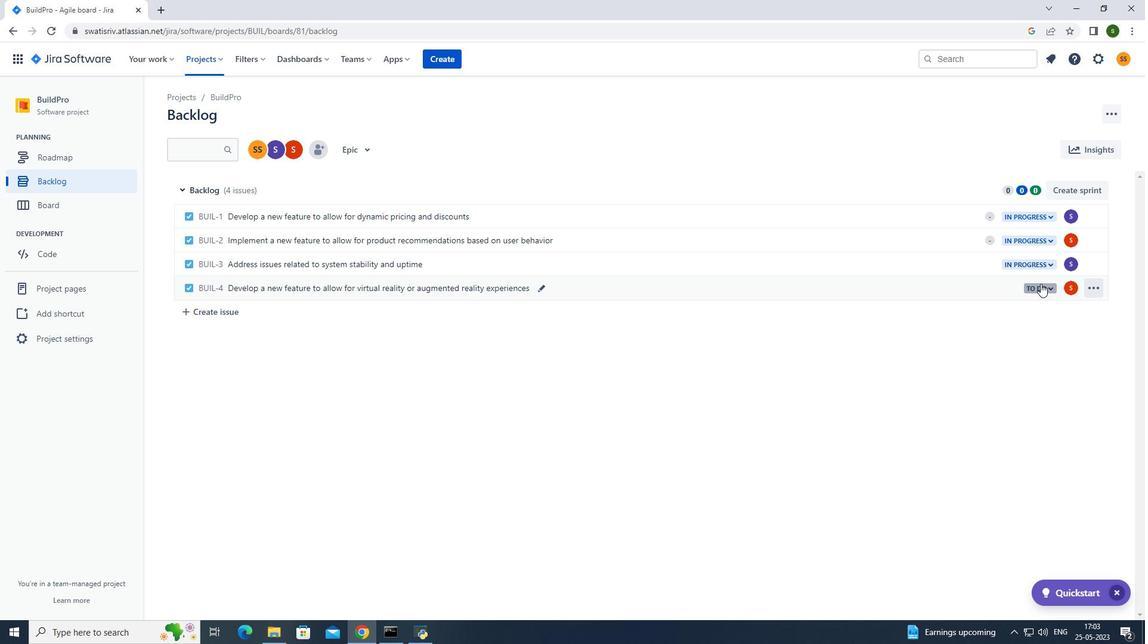 
Action: Mouse moved to (972, 309)
Screenshot: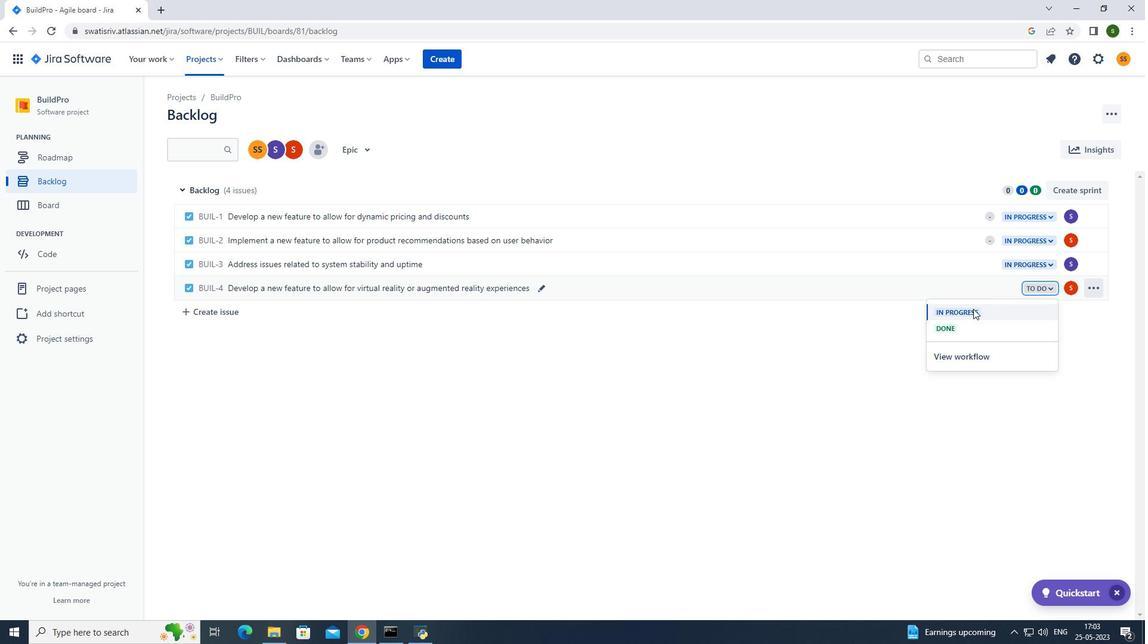 
Action: Mouse pressed left at (972, 309)
Screenshot: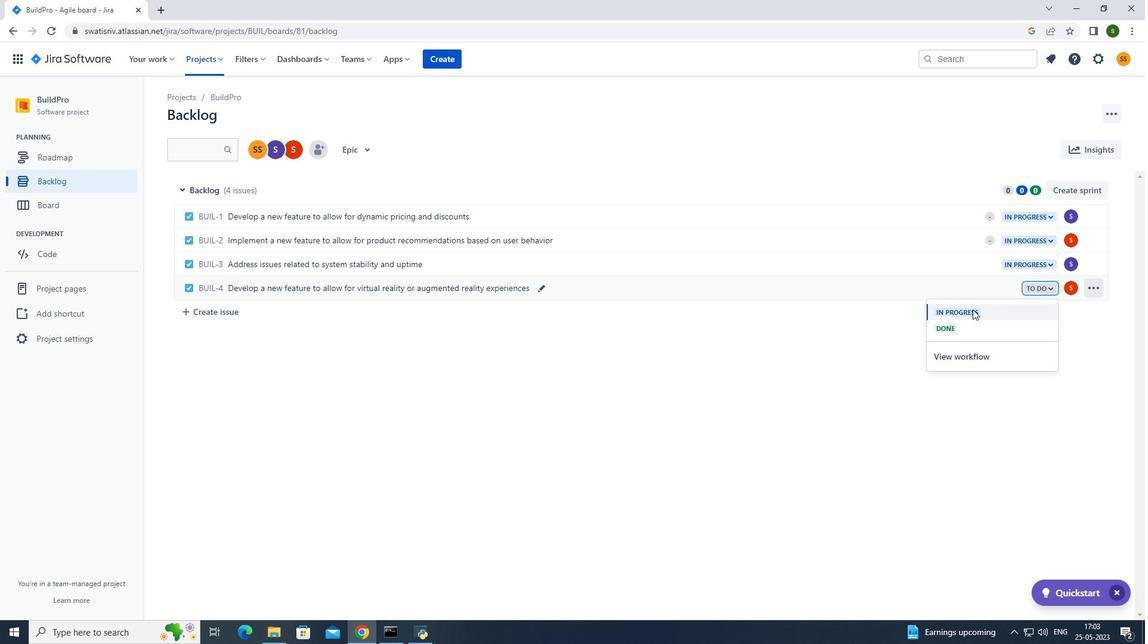 
Action: Mouse moved to (851, 396)
Screenshot: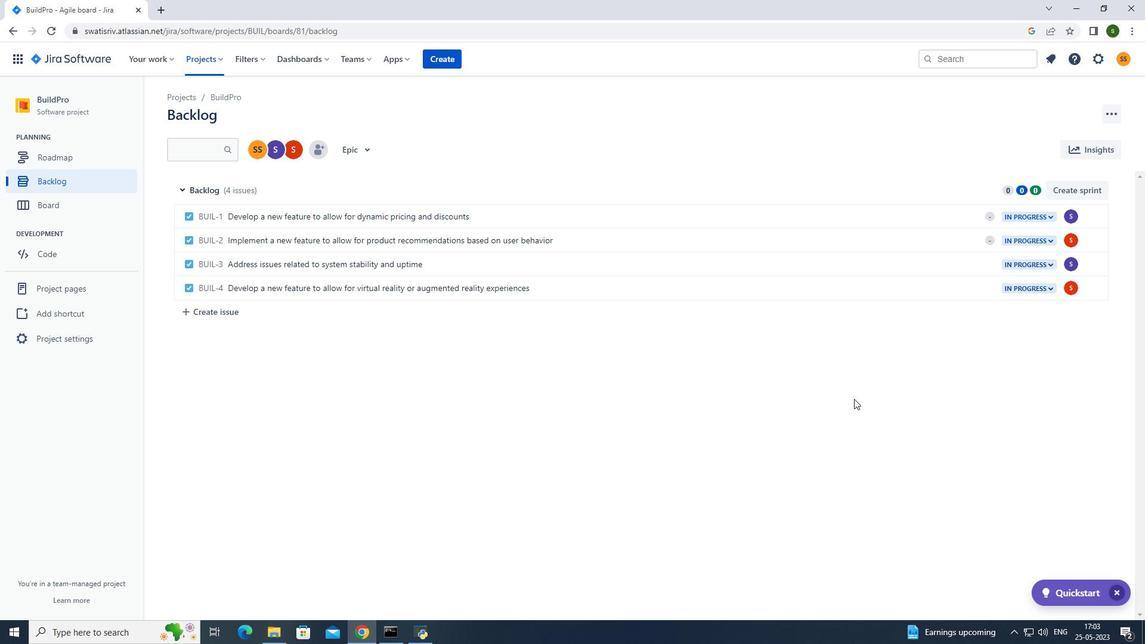 
